 Task: Select the West Africa Time as time zone for the schedule.
Action: Mouse moved to (116, 152)
Screenshot: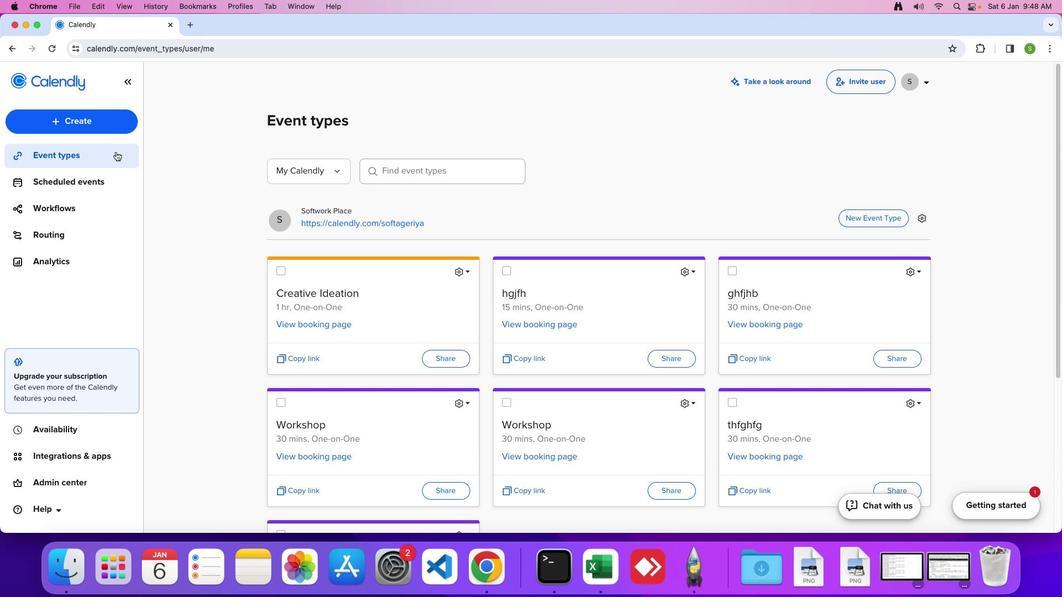 
Action: Mouse pressed left at (116, 152)
Screenshot: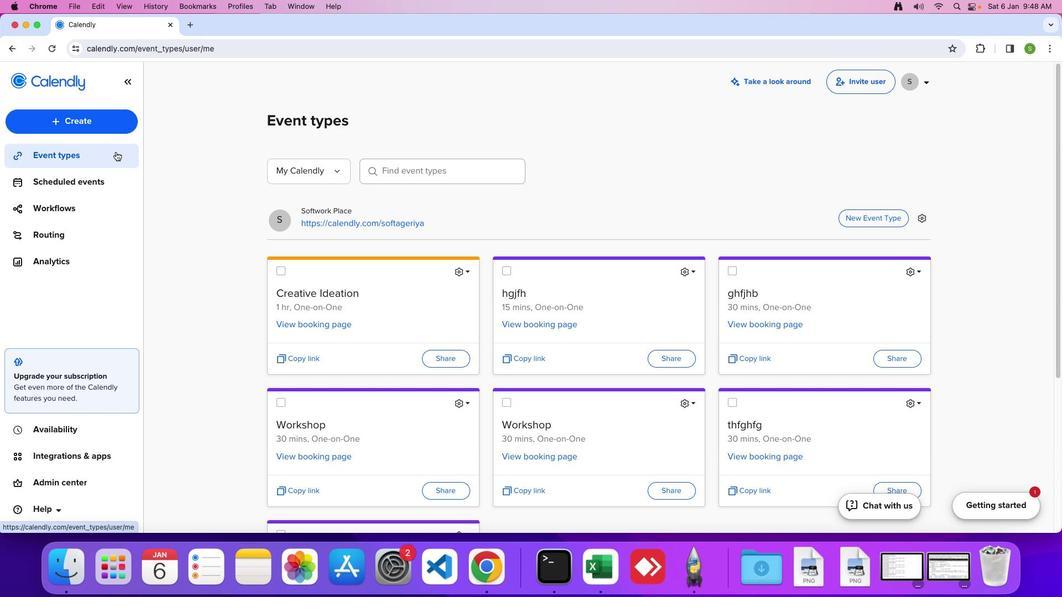 
Action: Mouse moved to (463, 270)
Screenshot: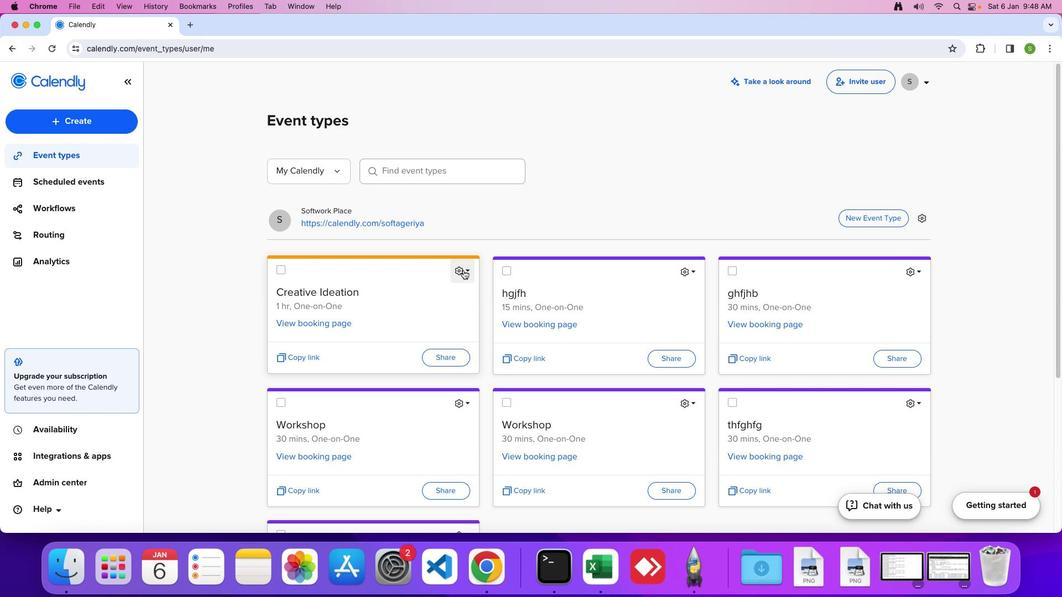 
Action: Mouse pressed left at (463, 270)
Screenshot: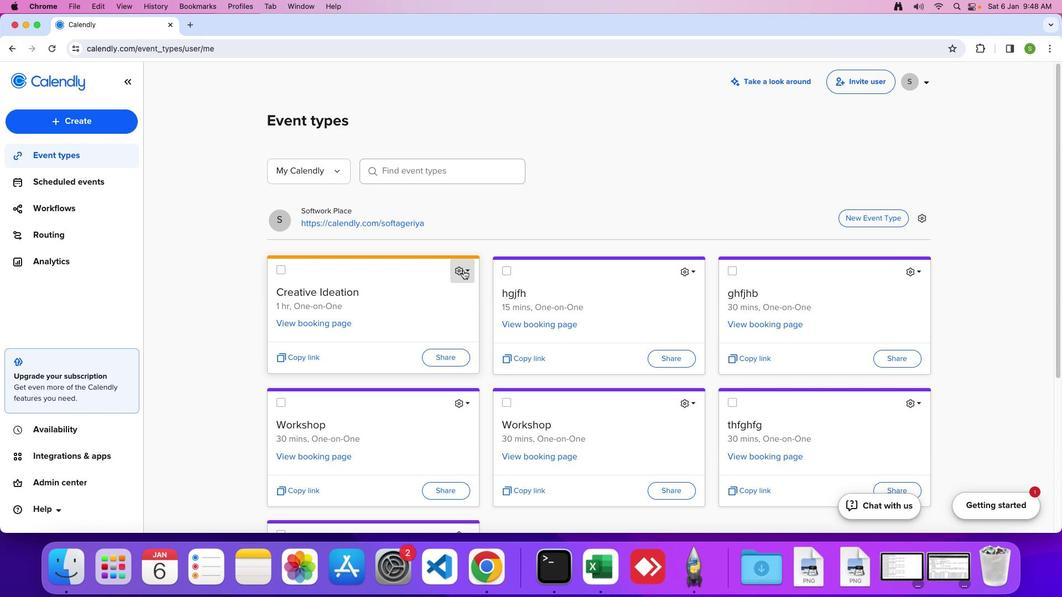 
Action: Mouse moved to (440, 298)
Screenshot: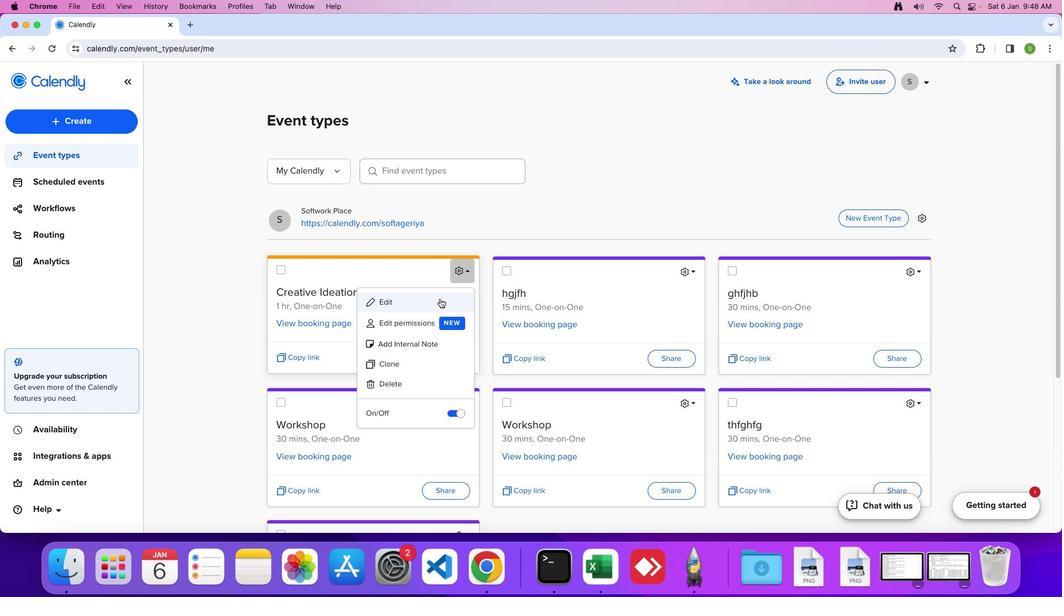 
Action: Mouse pressed left at (440, 298)
Screenshot: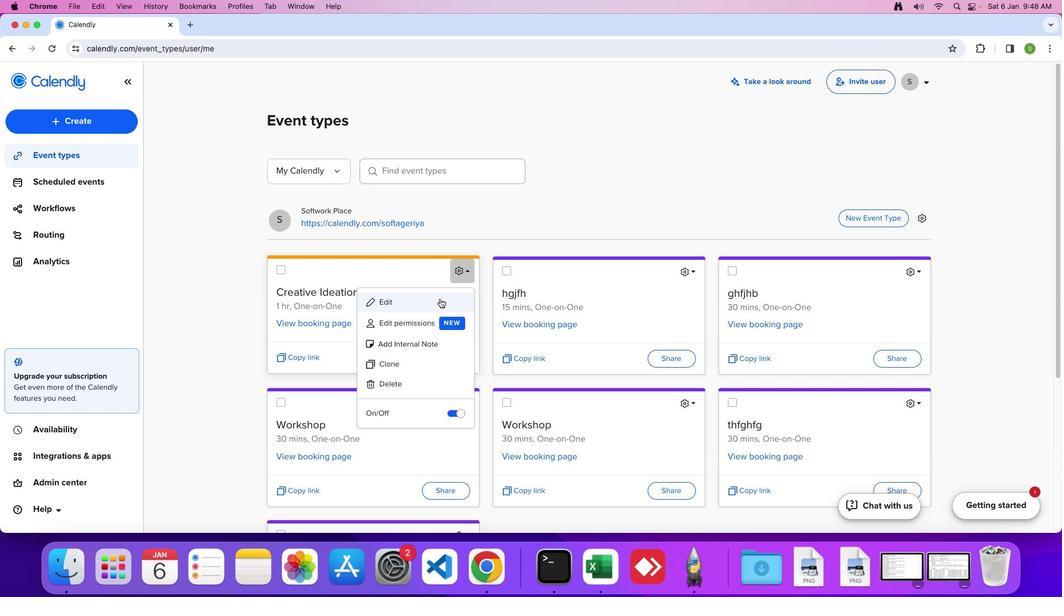 
Action: Mouse moved to (153, 364)
Screenshot: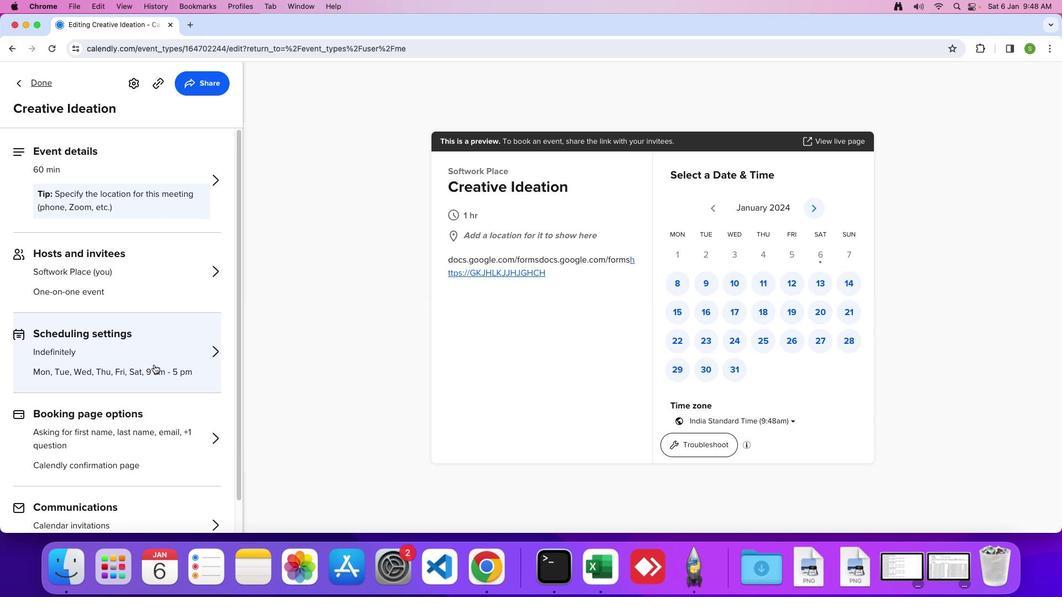 
Action: Mouse pressed left at (153, 364)
Screenshot: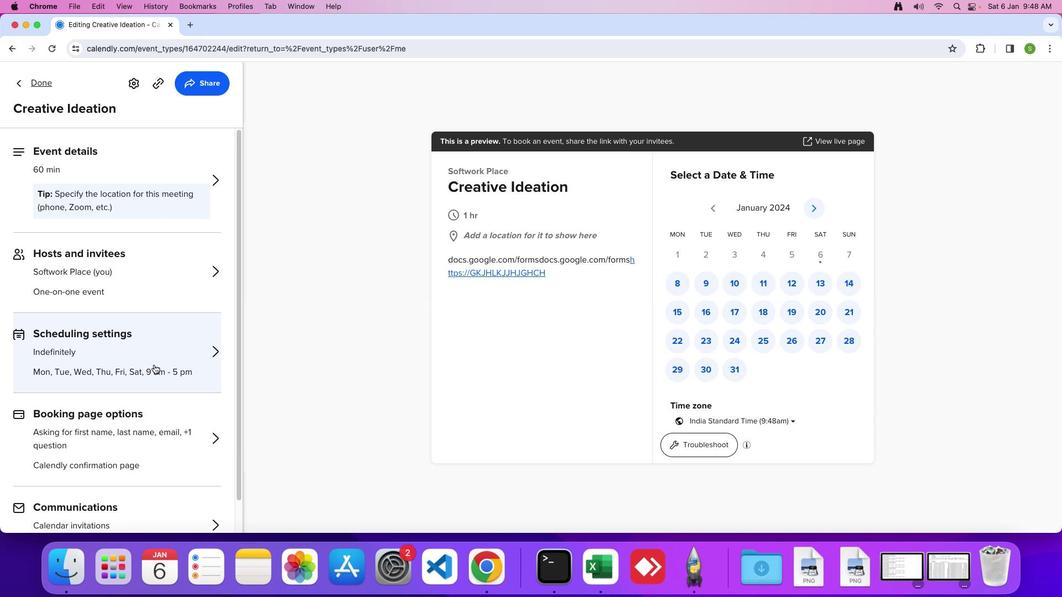 
Action: Mouse moved to (154, 357)
Screenshot: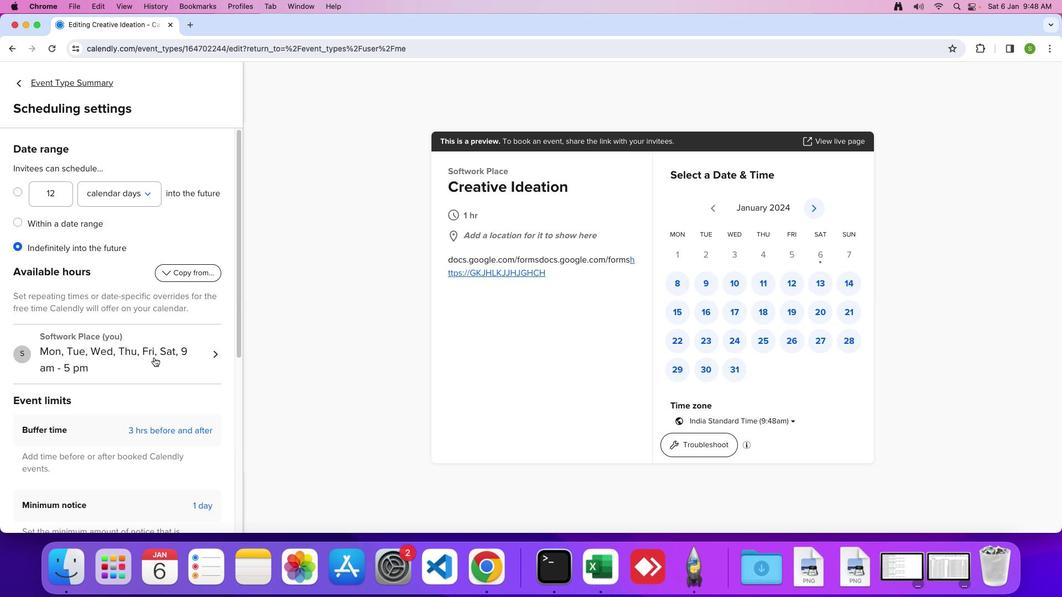 
Action: Mouse pressed left at (154, 357)
Screenshot: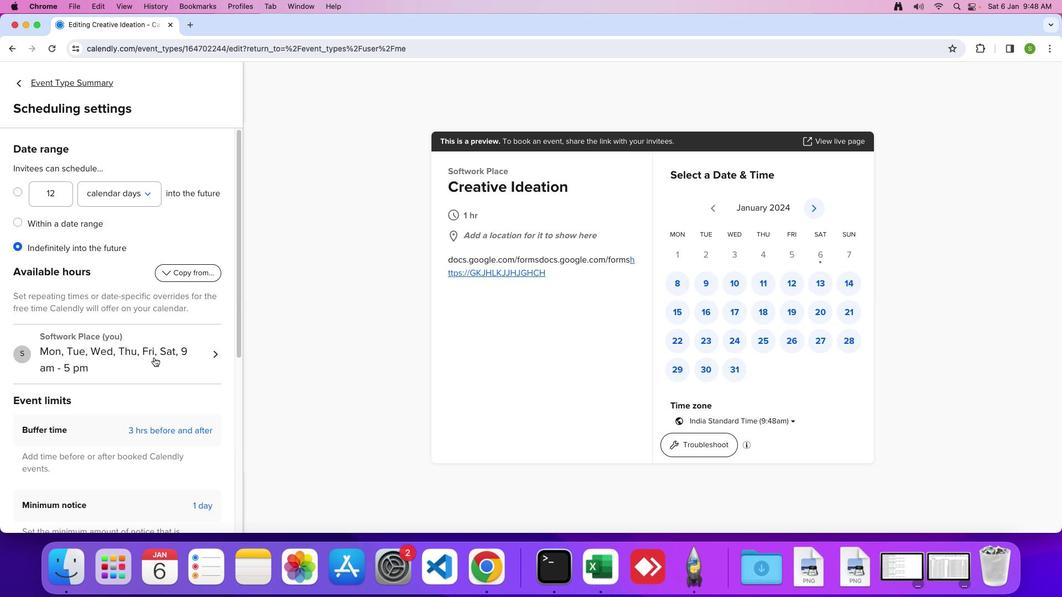 
Action: Mouse scrolled (154, 357) with delta (0, 0)
Screenshot: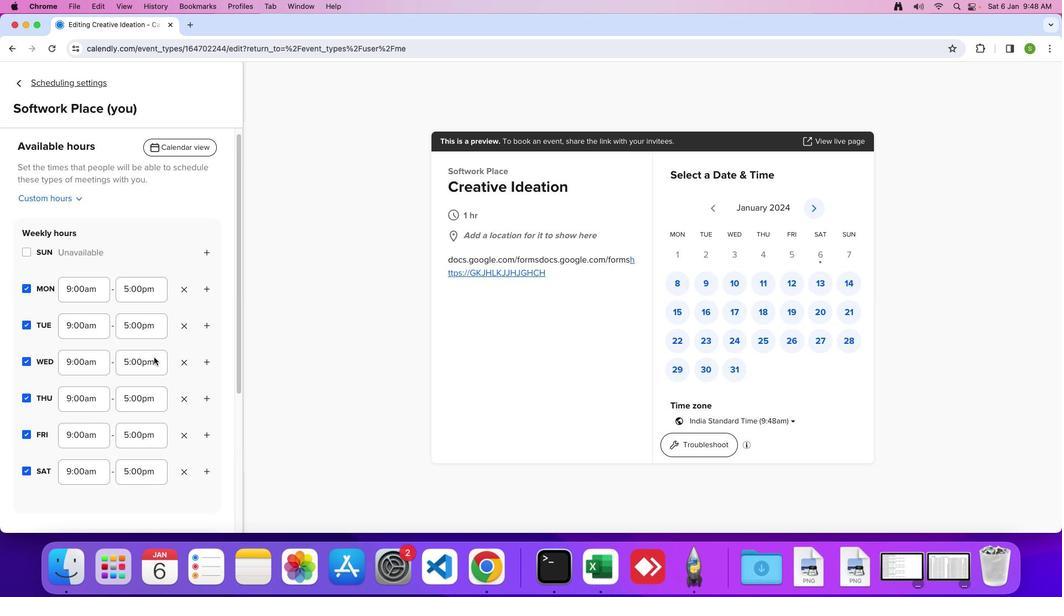
Action: Mouse scrolled (154, 357) with delta (0, 0)
Screenshot: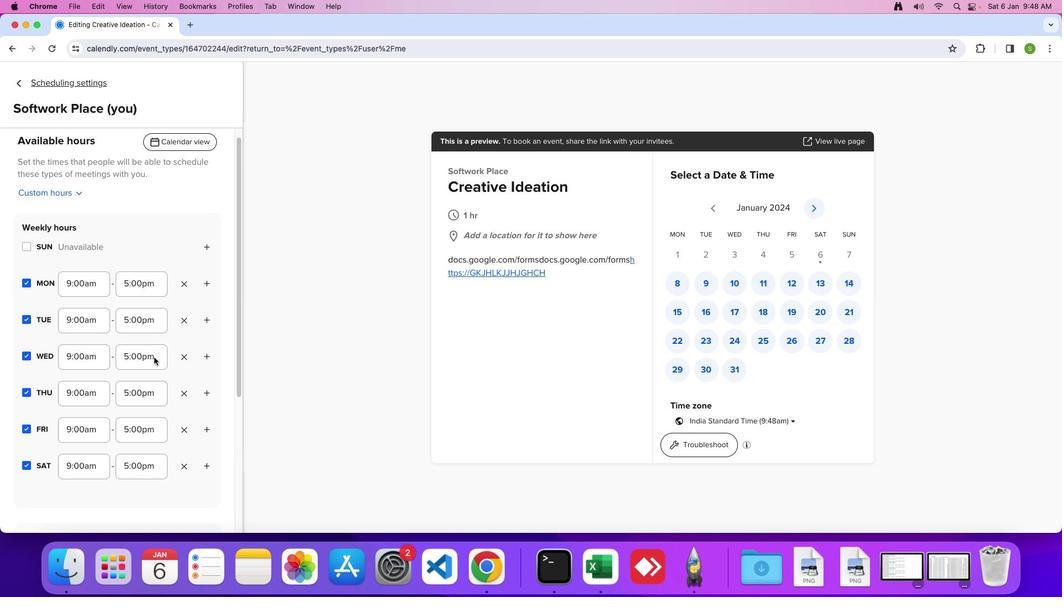 
Action: Mouse moved to (154, 357)
Screenshot: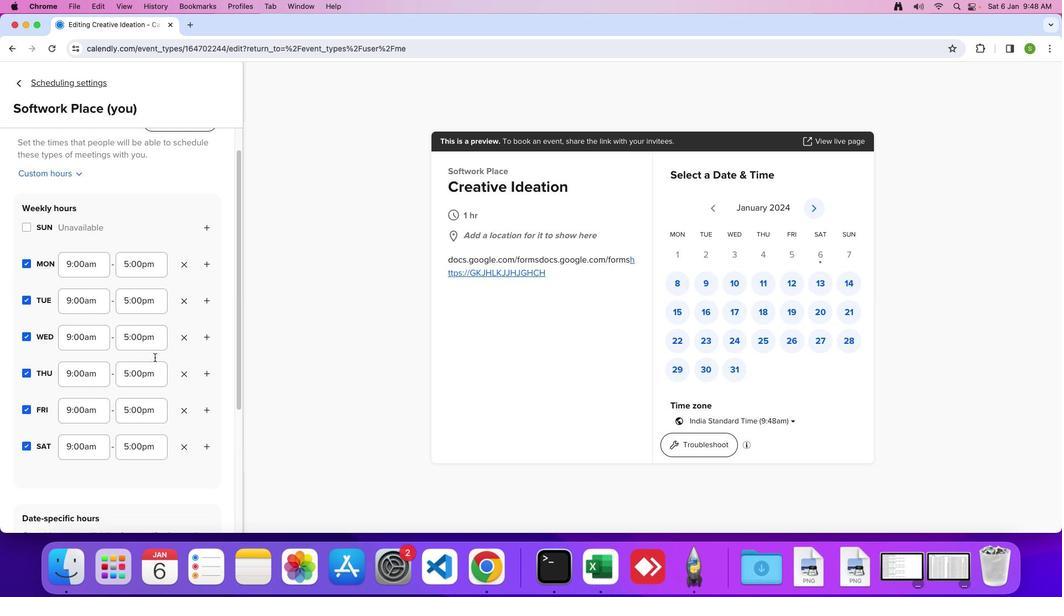 
Action: Mouse scrolled (154, 357) with delta (0, 0)
Screenshot: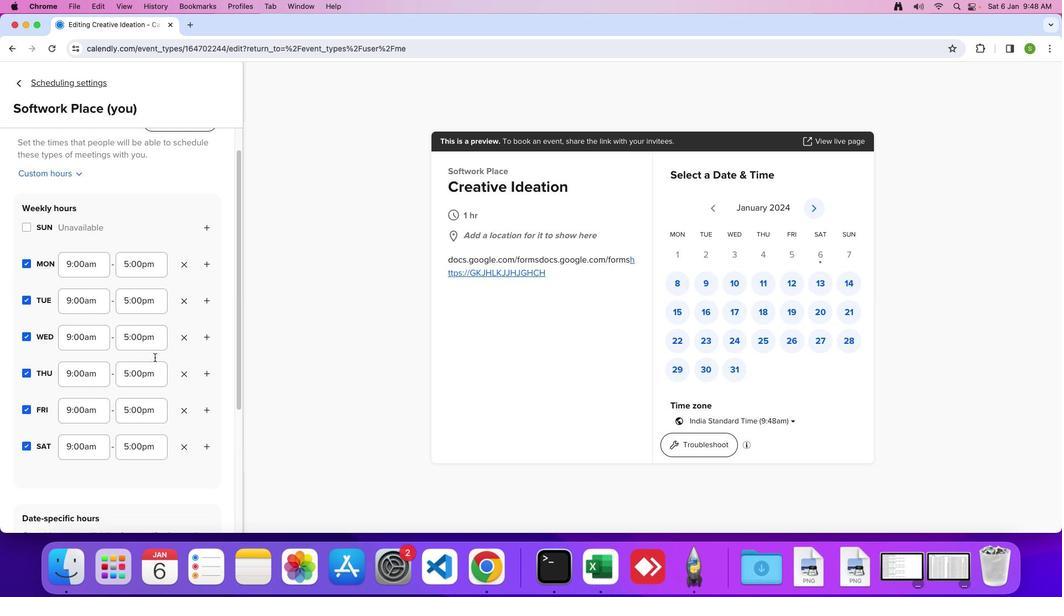 
Action: Mouse scrolled (154, 357) with delta (0, 0)
Screenshot: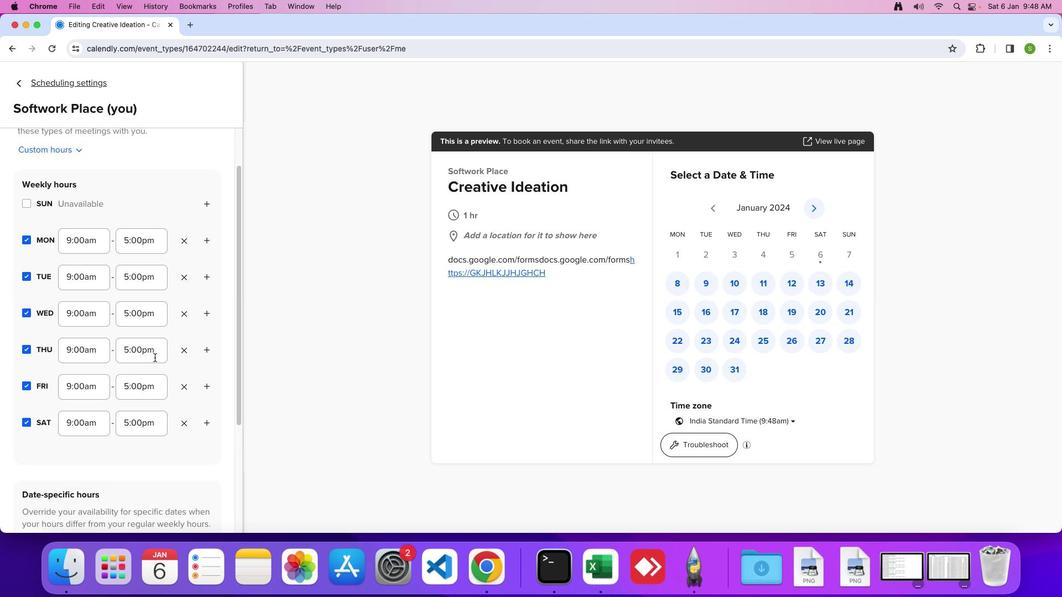 
Action: Mouse scrolled (154, 357) with delta (0, -1)
Screenshot: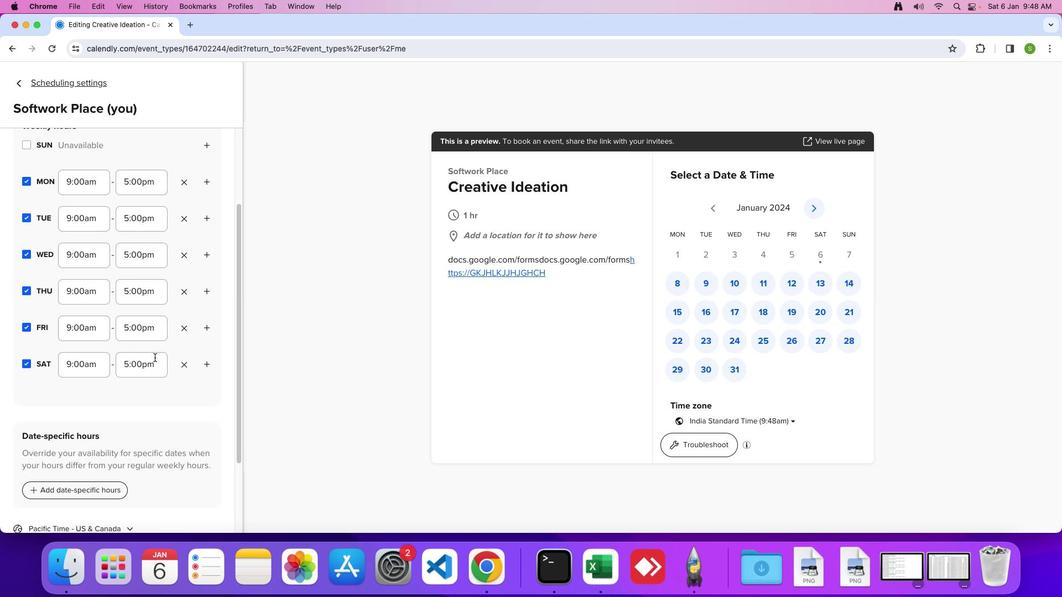 
Action: Mouse scrolled (154, 357) with delta (0, 0)
Screenshot: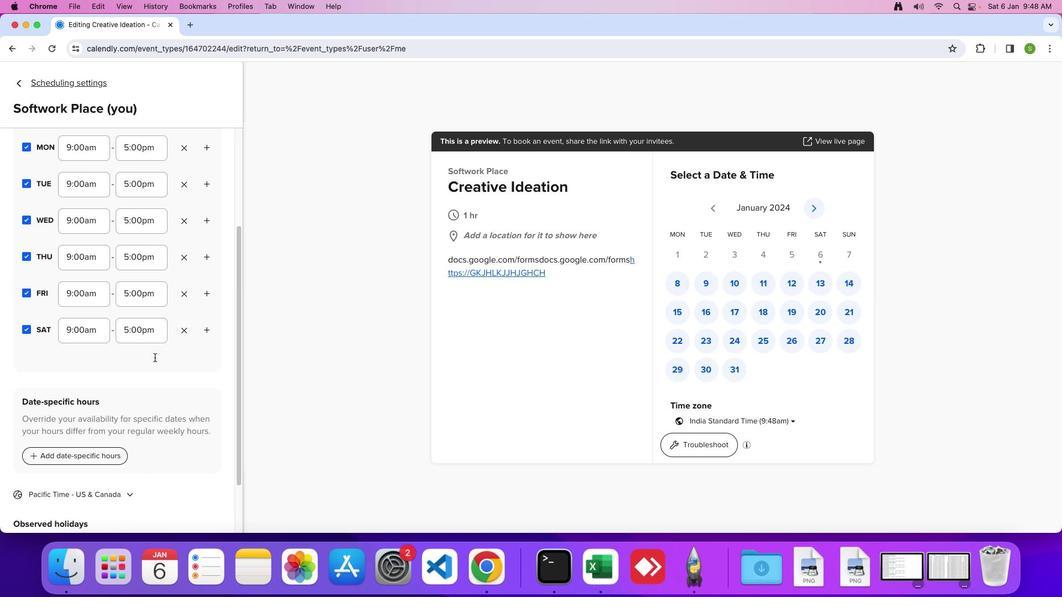 
Action: Mouse scrolled (154, 357) with delta (0, 0)
Screenshot: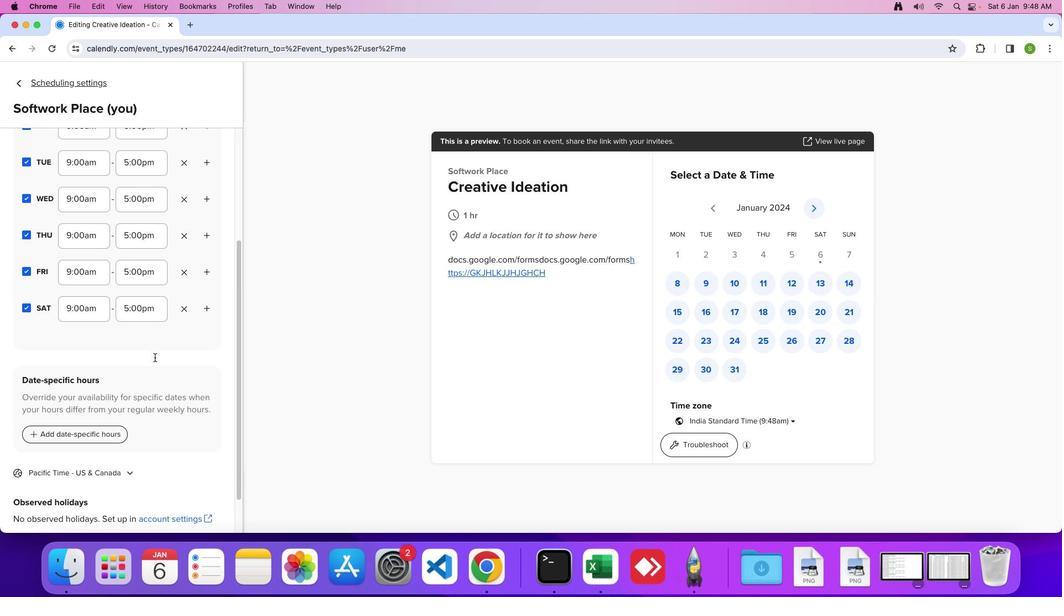 
Action: Mouse scrolled (154, 357) with delta (0, -2)
Screenshot: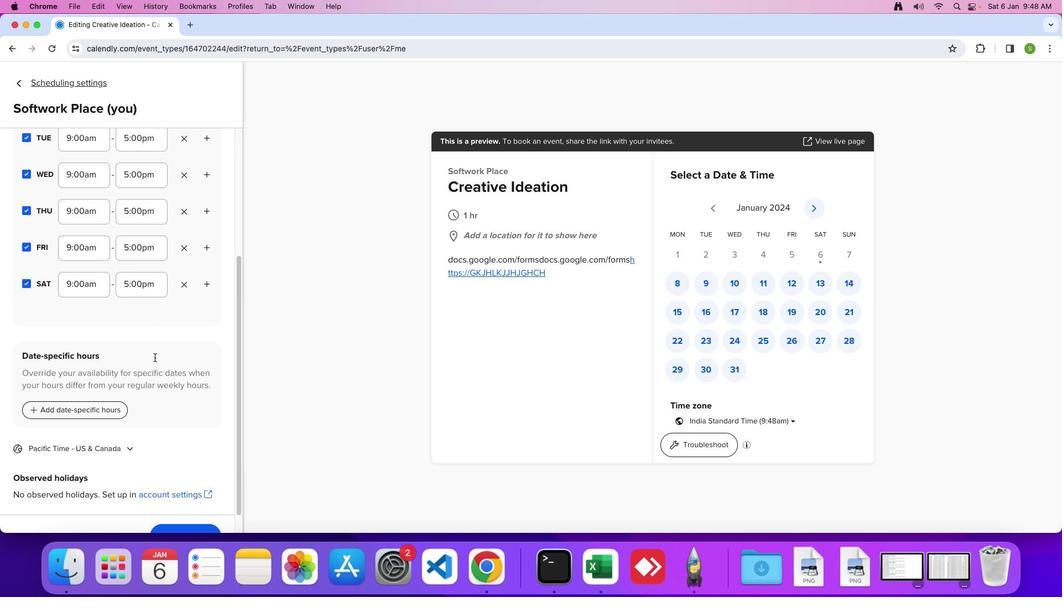 
Action: Mouse scrolled (154, 357) with delta (0, 0)
Screenshot: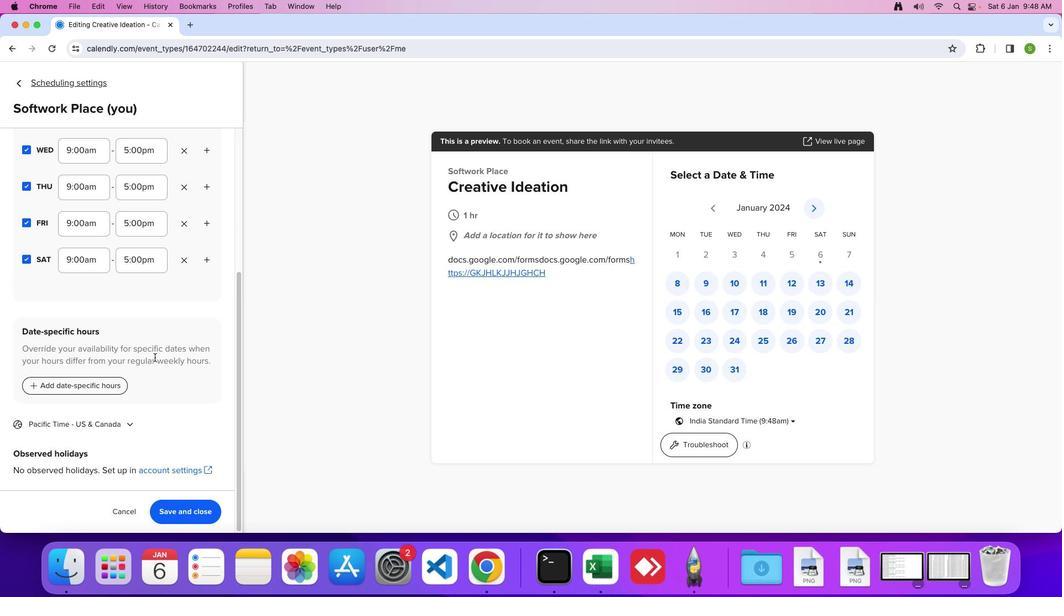 
Action: Mouse scrolled (154, 357) with delta (0, 0)
Screenshot: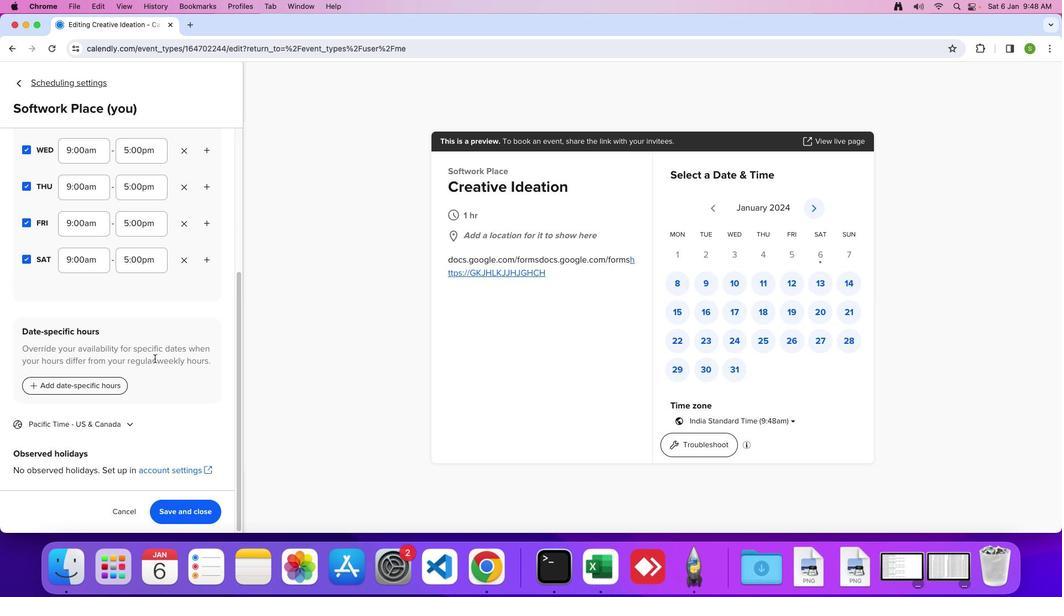 
Action: Mouse scrolled (154, 357) with delta (0, -1)
Screenshot: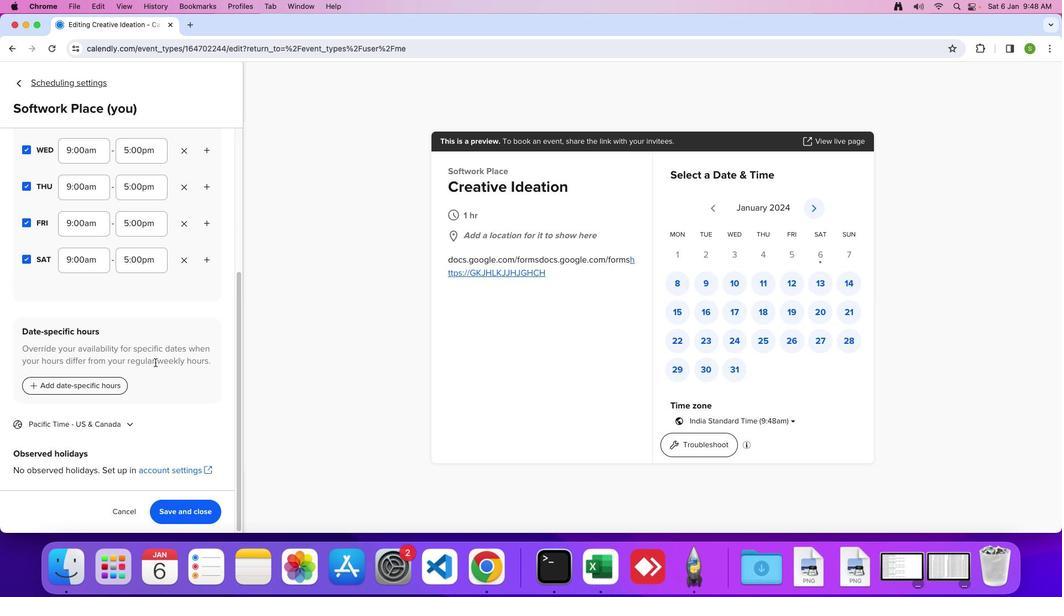 
Action: Mouse moved to (127, 426)
Screenshot: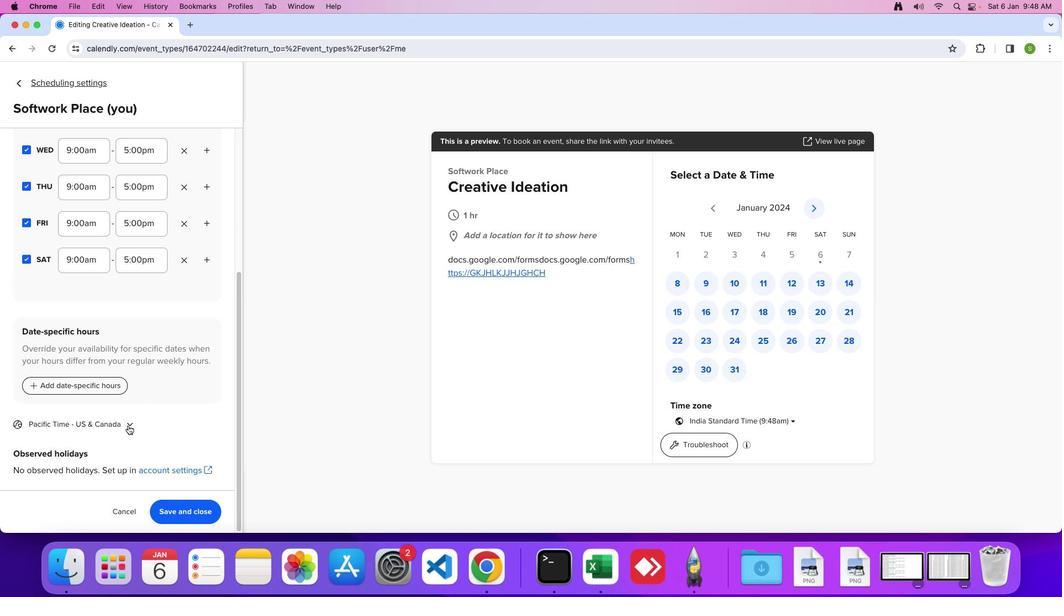 
Action: Mouse pressed left at (127, 426)
Screenshot: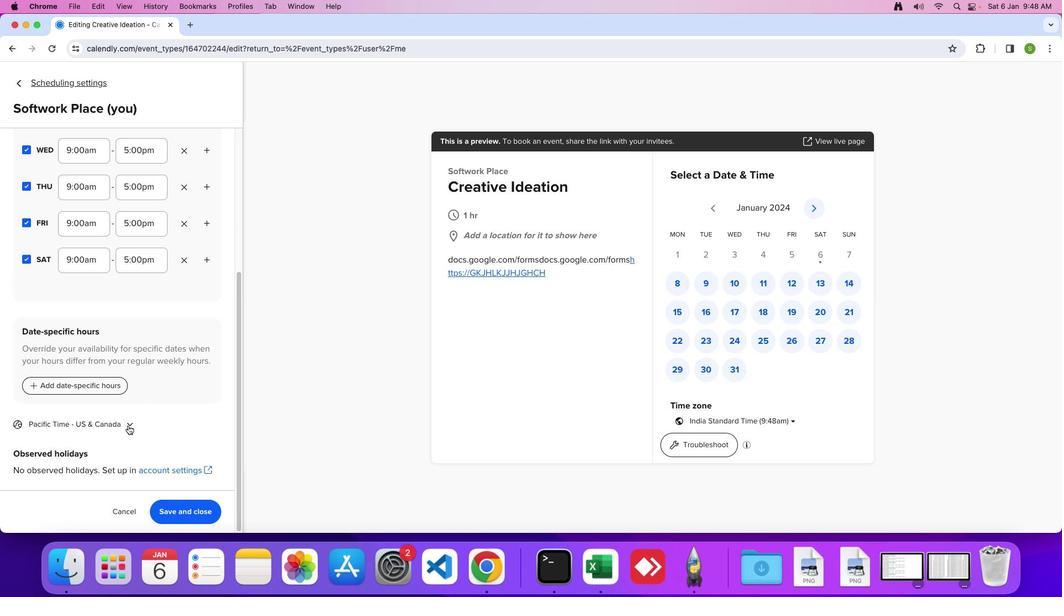 
Action: Mouse moved to (128, 425)
Screenshot: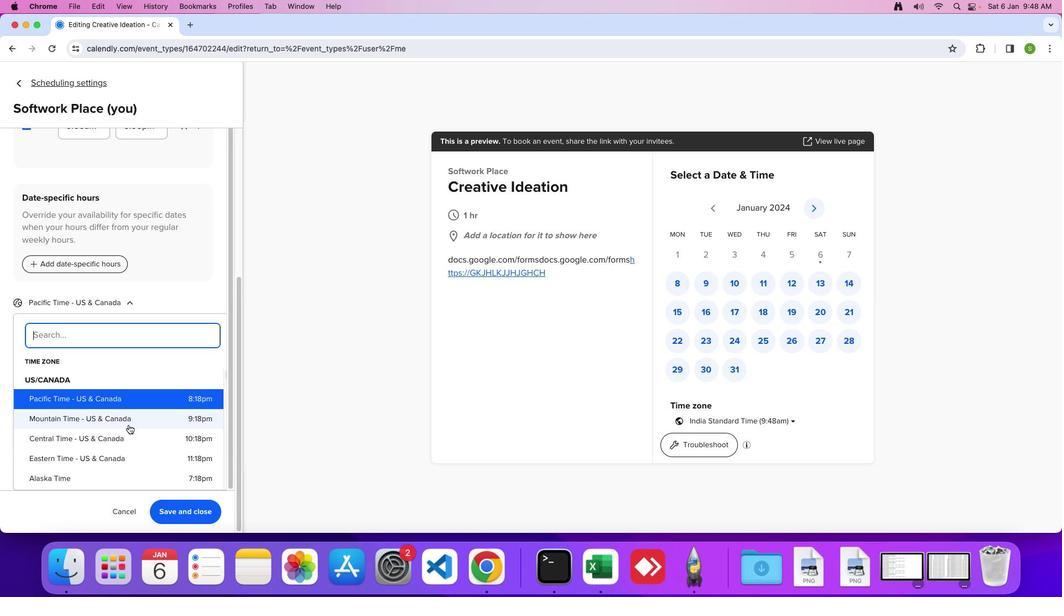 
Action: Mouse scrolled (128, 425) with delta (0, 0)
Screenshot: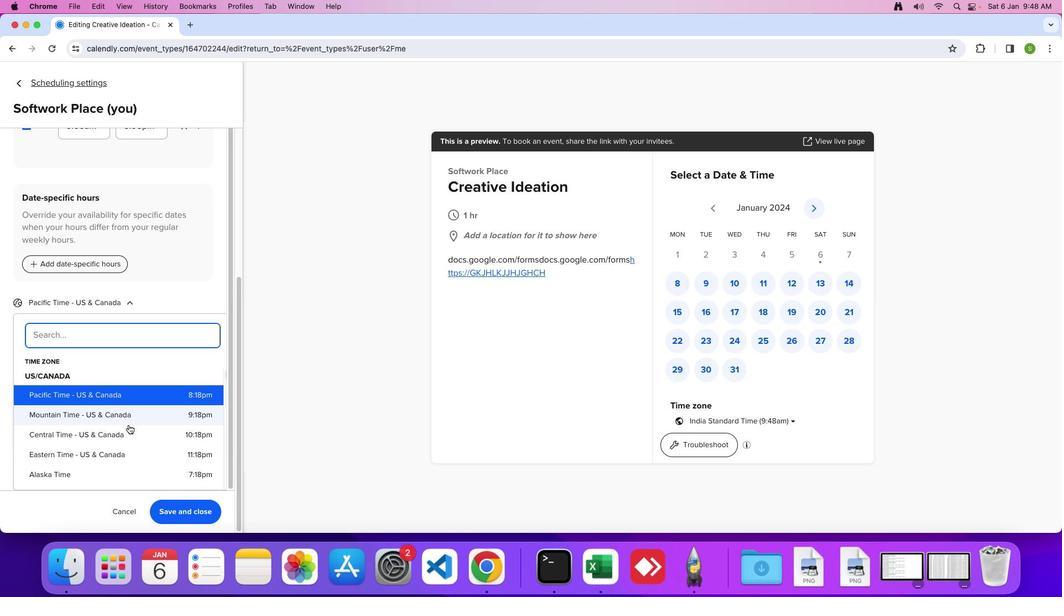 
Action: Mouse scrolled (128, 425) with delta (0, 0)
Screenshot: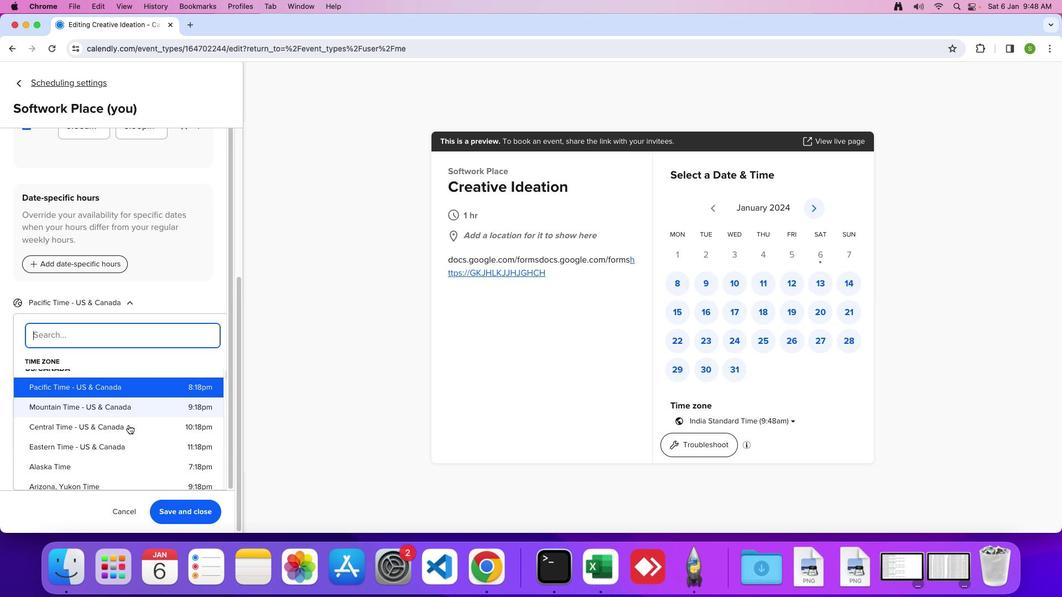 
Action: Mouse scrolled (128, 425) with delta (0, 0)
Screenshot: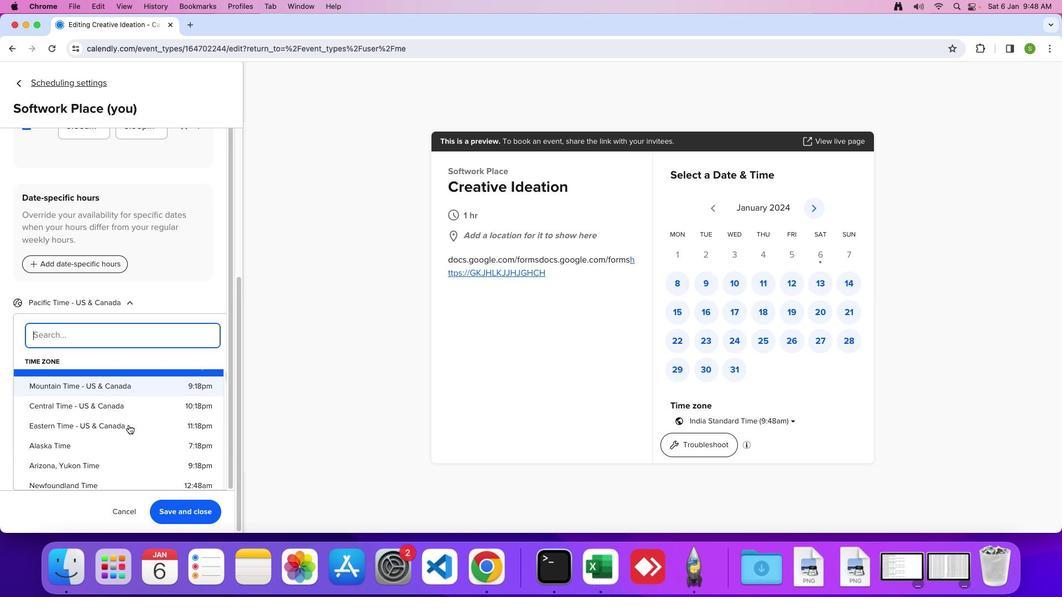 
Action: Mouse scrolled (128, 425) with delta (0, 0)
Screenshot: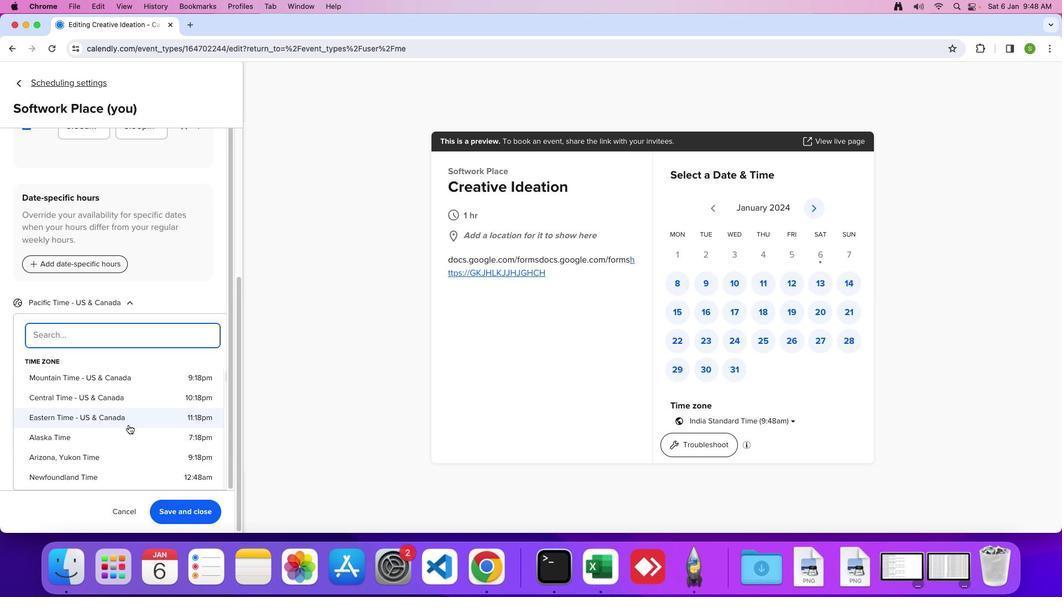 
Action: Mouse scrolled (128, 425) with delta (0, 0)
Screenshot: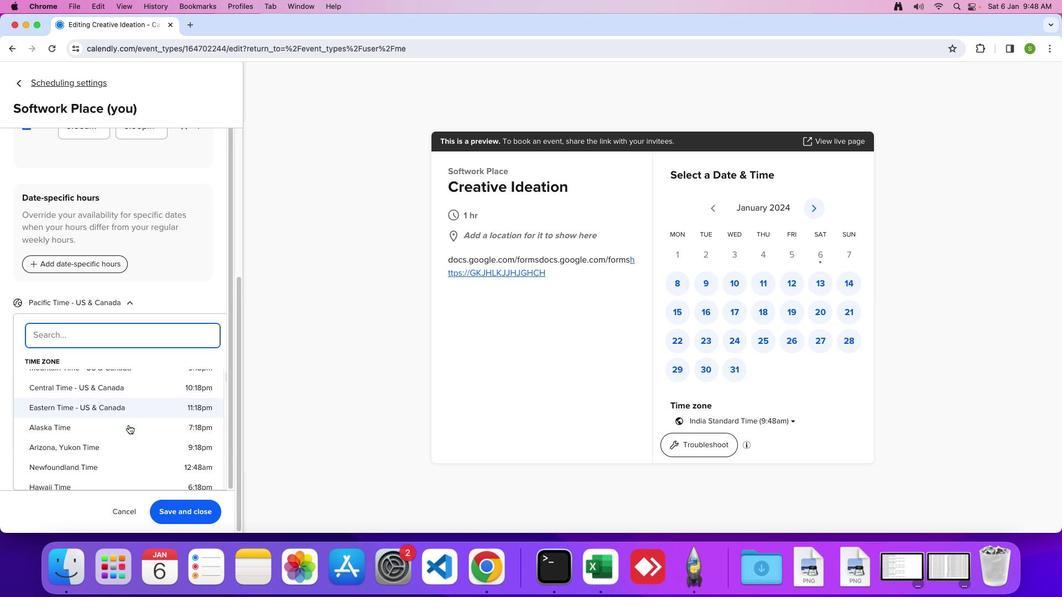 
Action: Mouse scrolled (128, 425) with delta (0, 0)
Screenshot: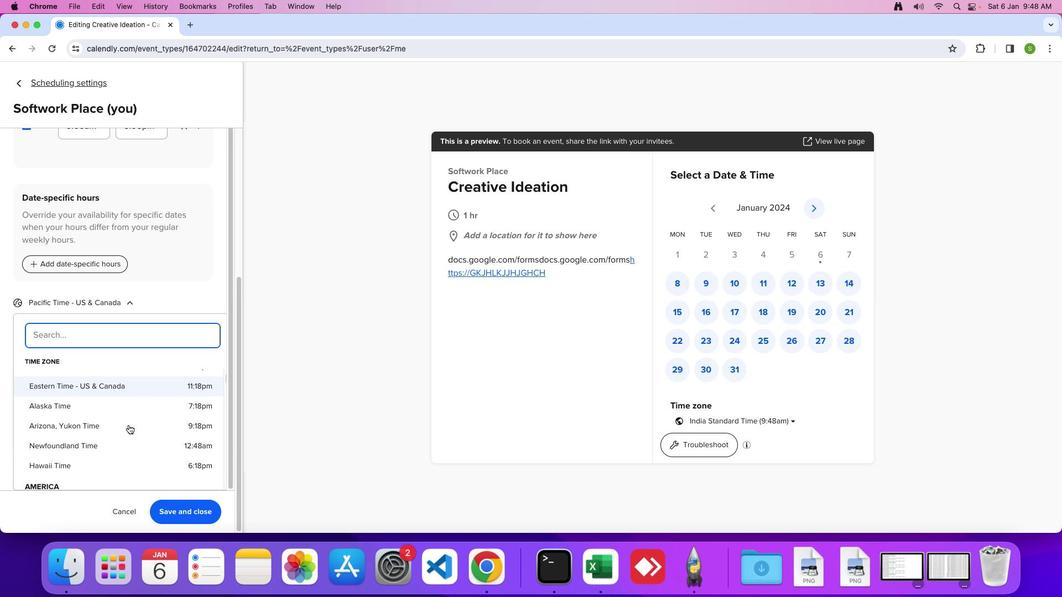 
Action: Mouse moved to (128, 424)
Screenshot: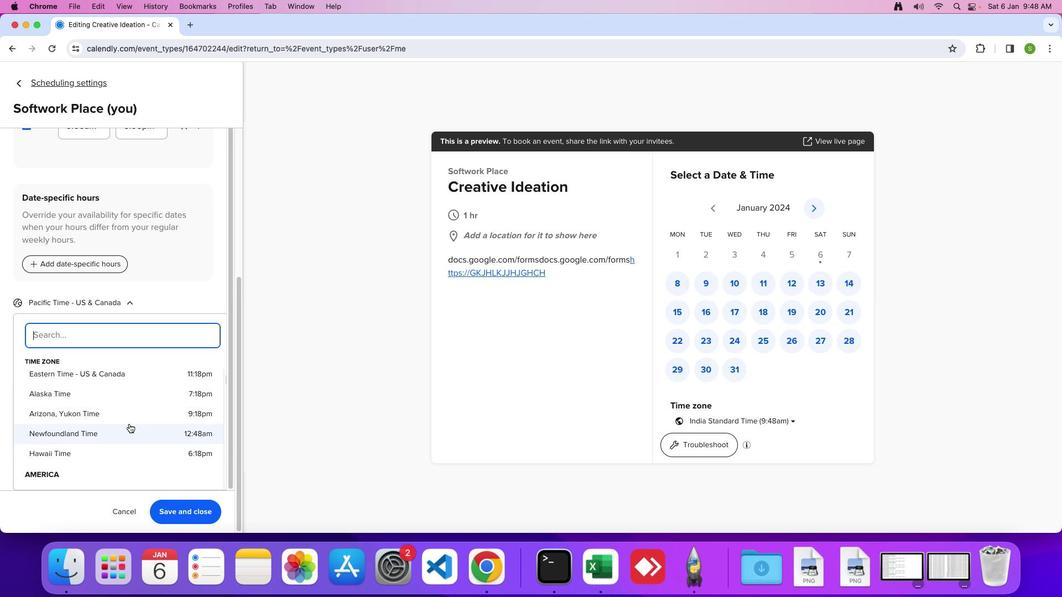 
Action: Mouse scrolled (128, 424) with delta (0, 0)
Screenshot: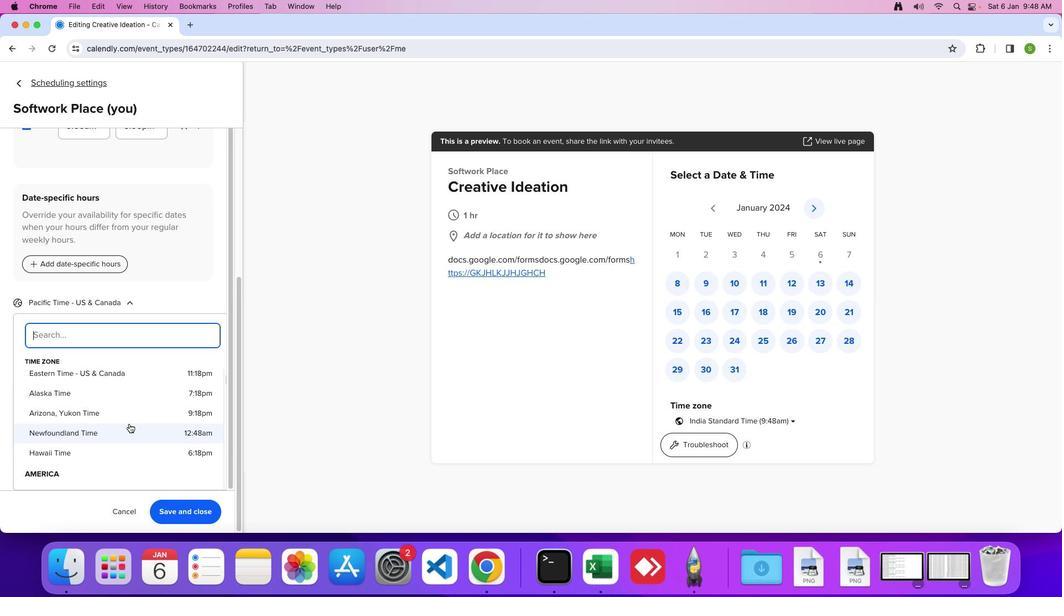 
Action: Mouse moved to (128, 424)
Screenshot: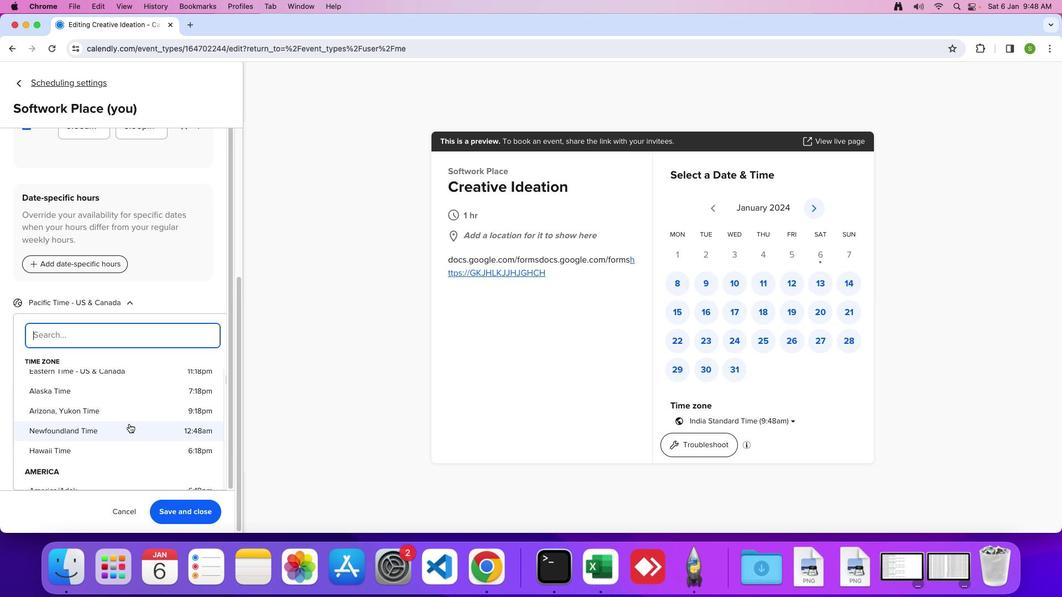 
Action: Mouse scrolled (128, 424) with delta (0, 0)
Screenshot: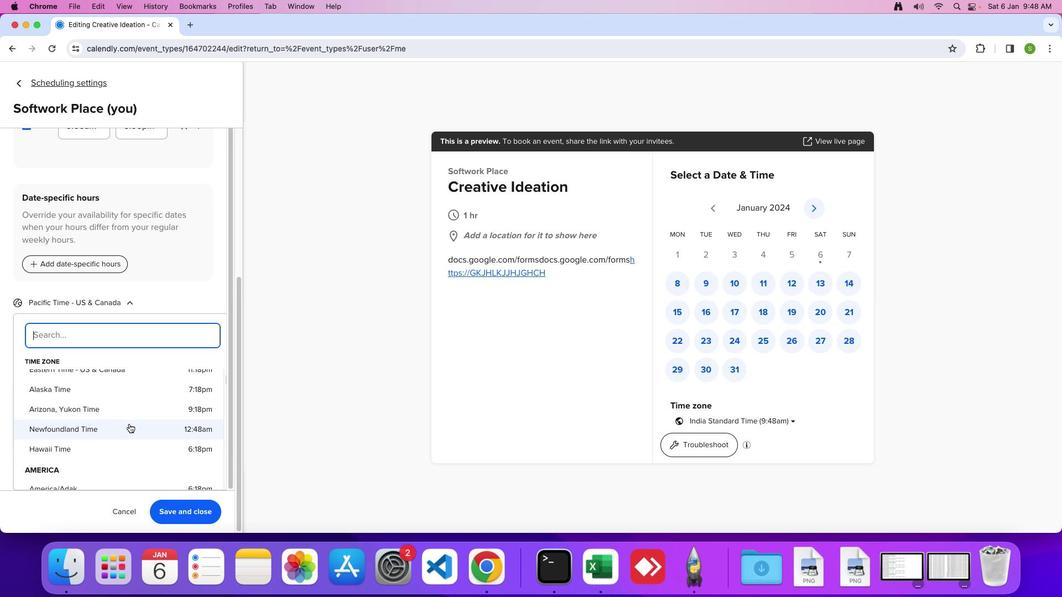 
Action: Mouse scrolled (128, 424) with delta (0, 0)
Screenshot: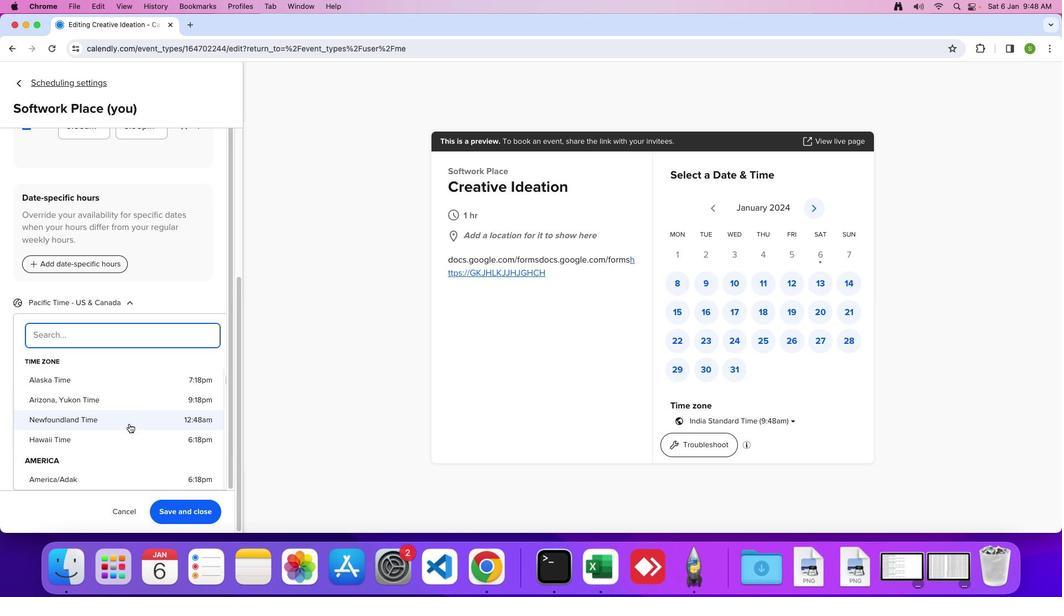 
Action: Mouse scrolled (128, 424) with delta (0, 0)
Screenshot: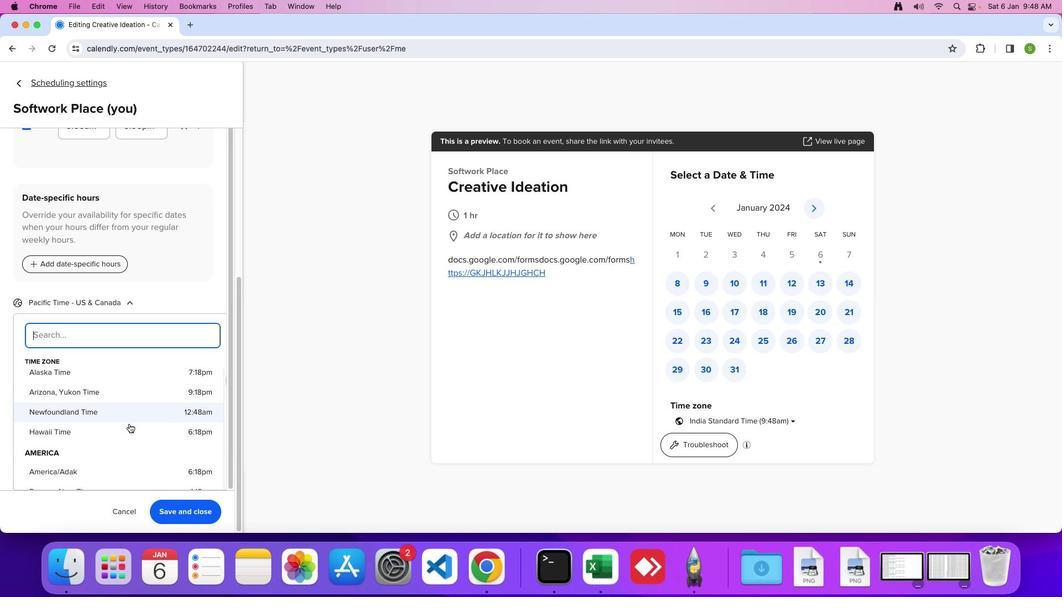 
Action: Mouse scrolled (128, 424) with delta (0, 0)
Screenshot: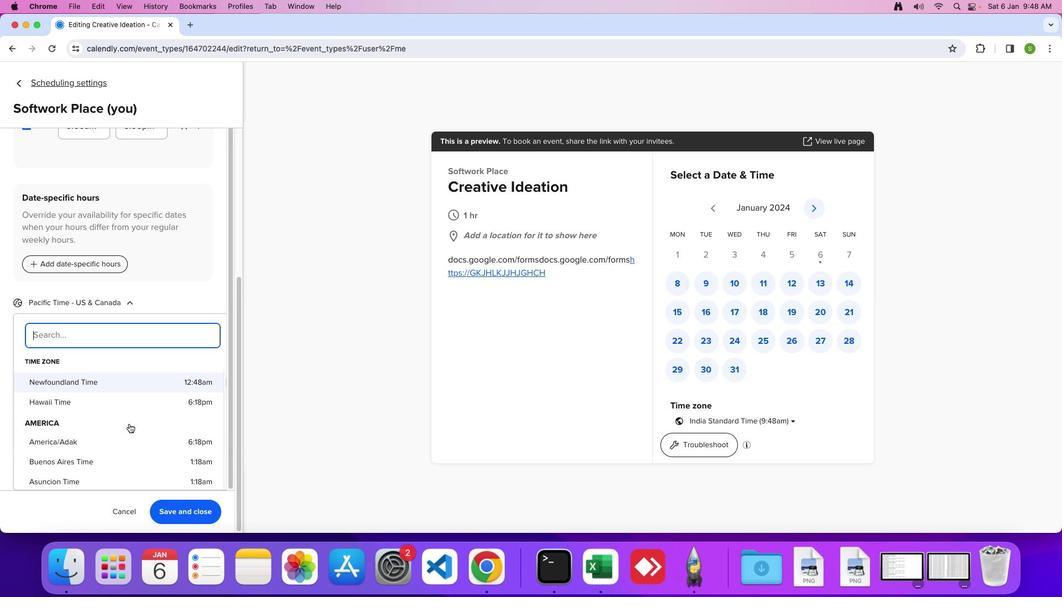 
Action: Mouse scrolled (128, 424) with delta (0, -1)
Screenshot: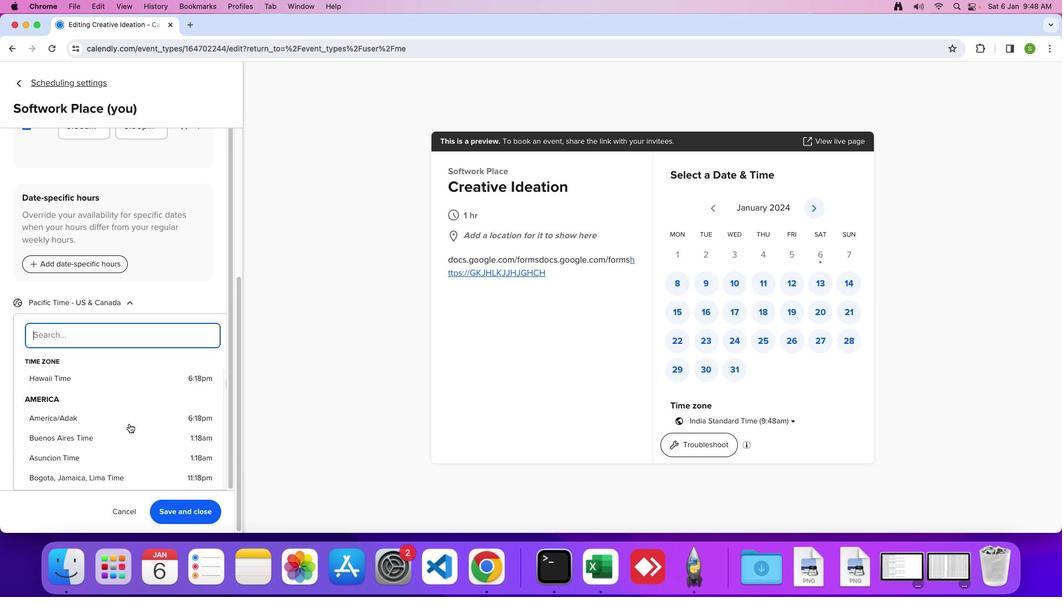 
Action: Mouse moved to (128, 424)
Screenshot: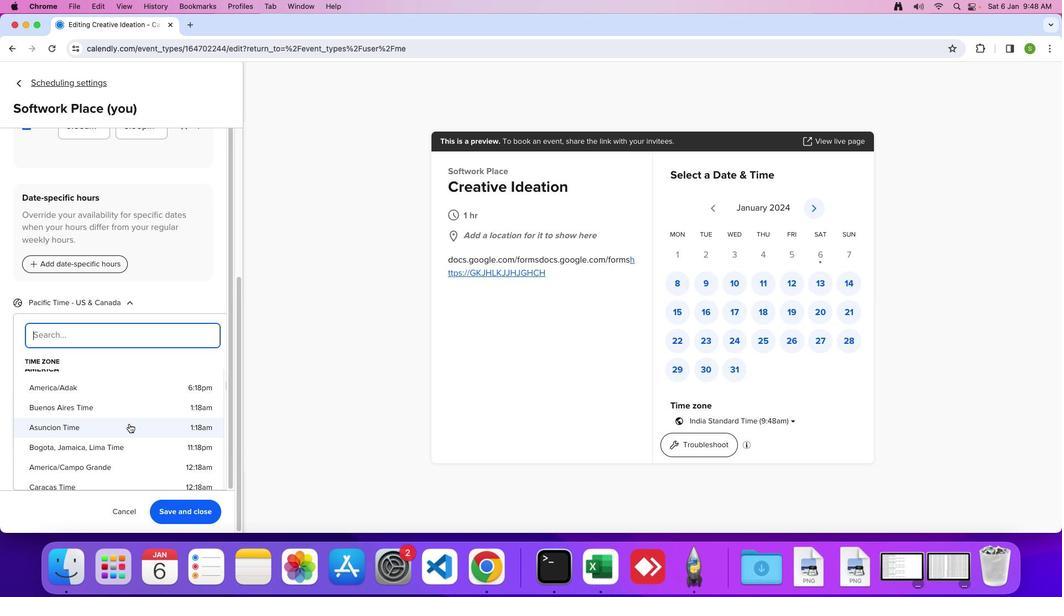 
Action: Mouse scrolled (128, 424) with delta (0, 0)
Screenshot: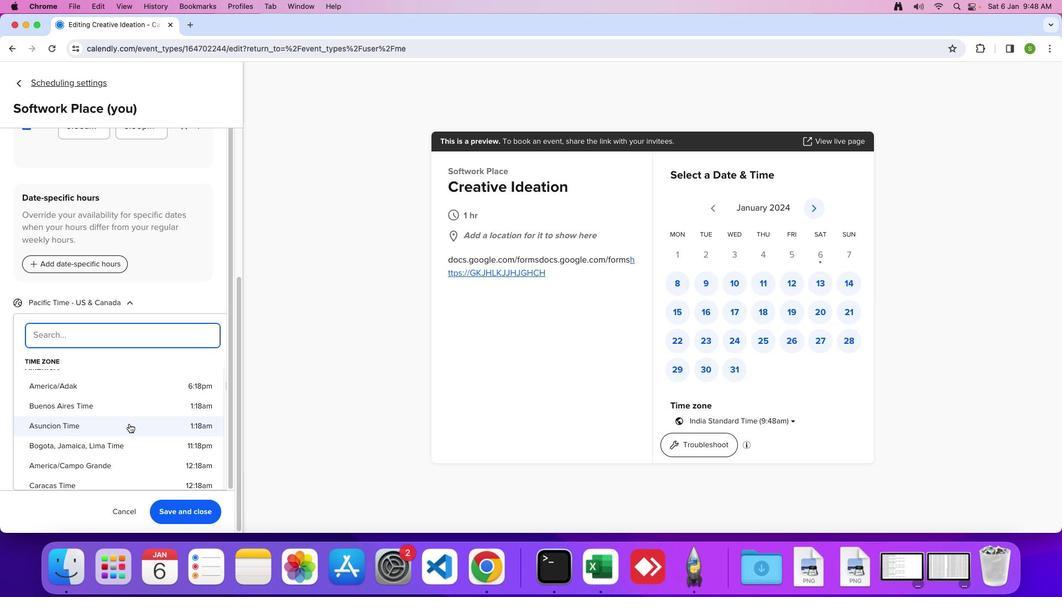 
Action: Mouse scrolled (128, 424) with delta (0, 0)
Screenshot: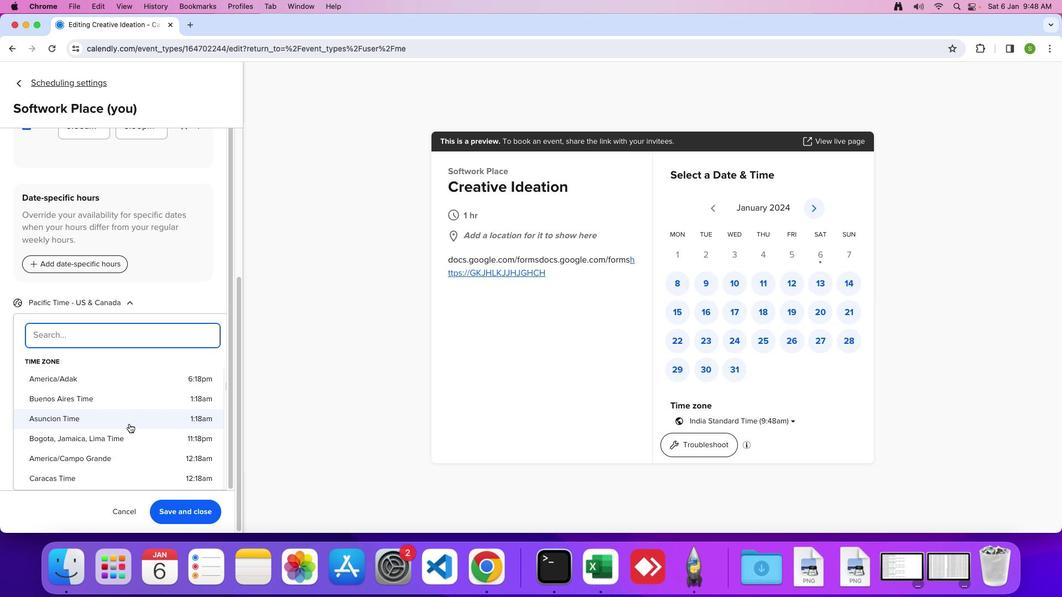 
Action: Mouse scrolled (128, 424) with delta (0, 0)
Screenshot: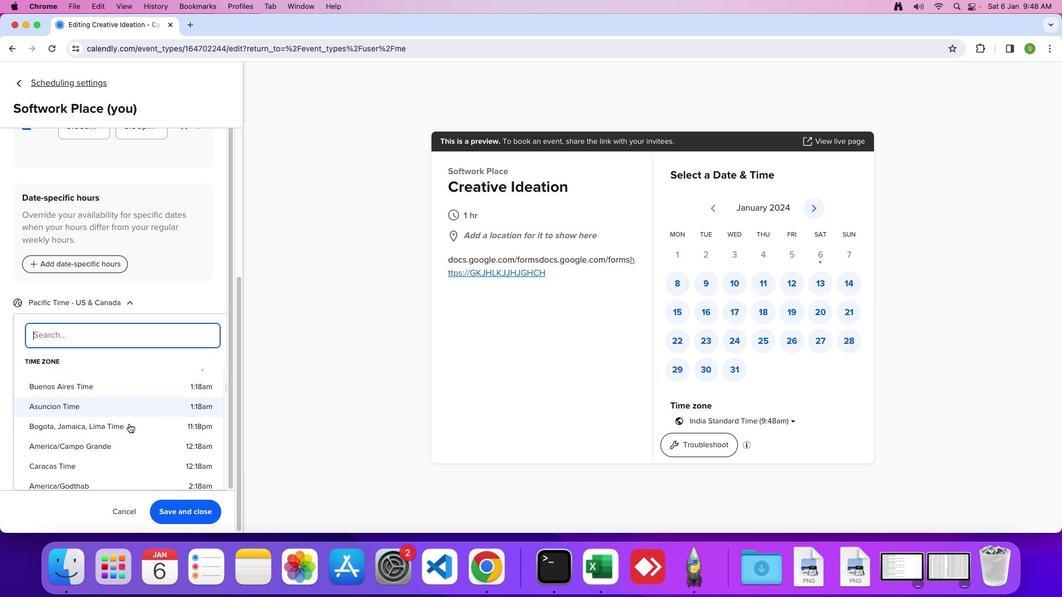 
Action: Mouse scrolled (128, 424) with delta (0, 0)
Screenshot: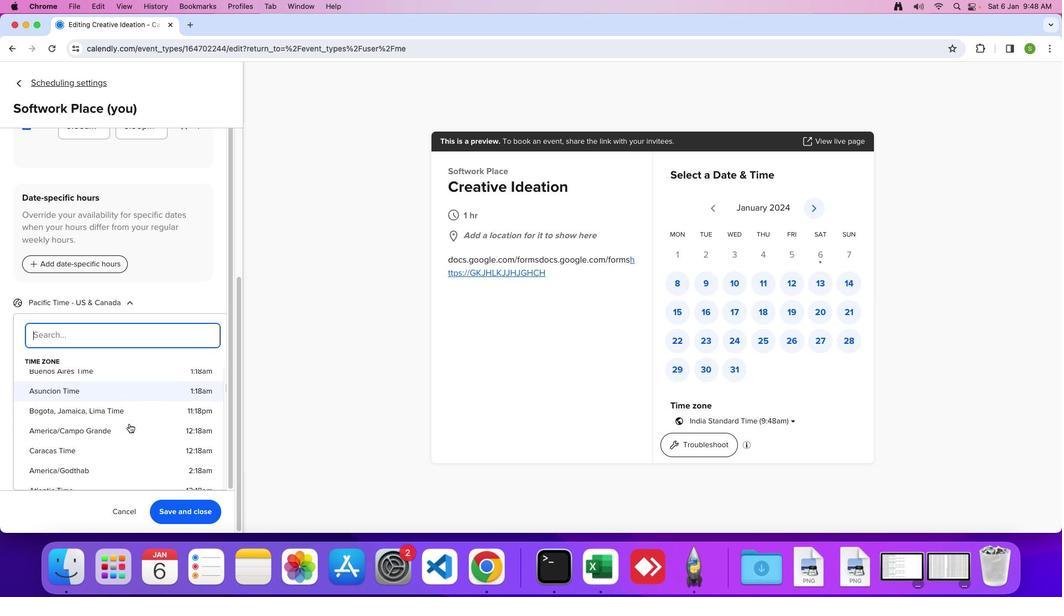 
Action: Mouse scrolled (128, 424) with delta (0, -1)
Screenshot: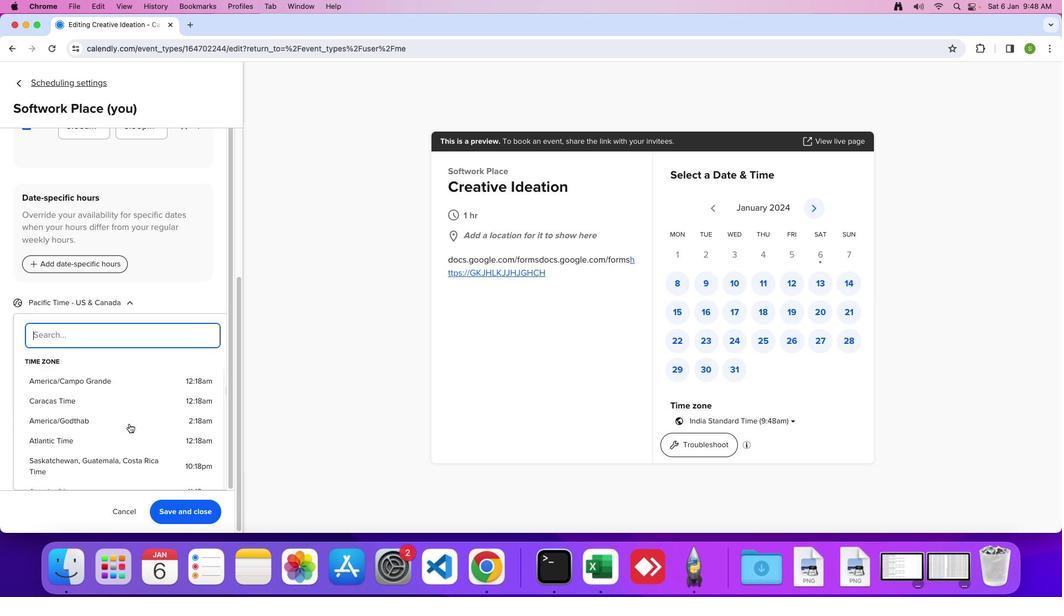 
Action: Mouse scrolled (128, 424) with delta (0, 0)
Screenshot: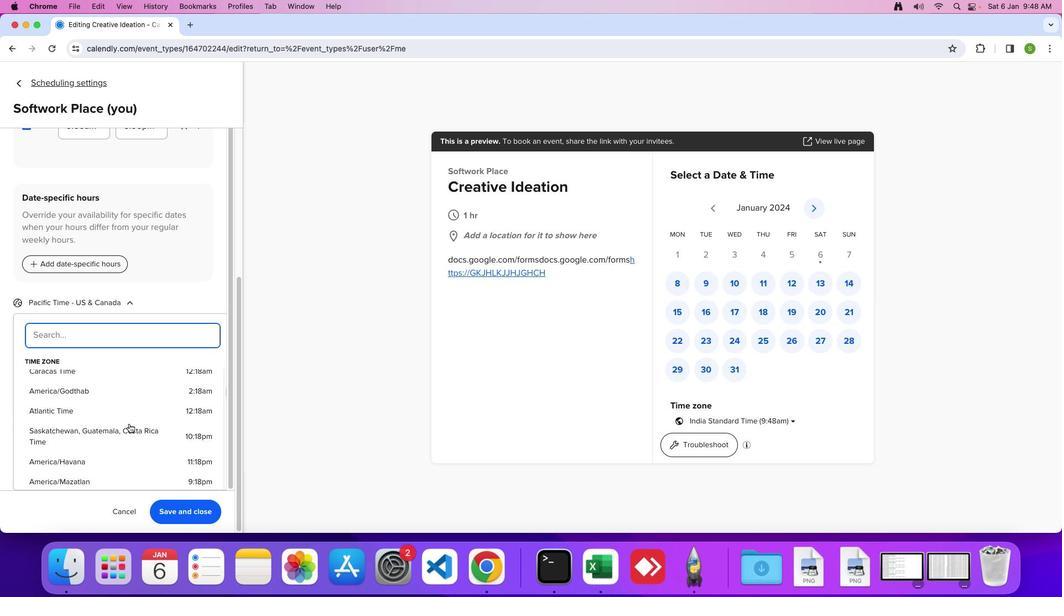 
Action: Mouse scrolled (128, 424) with delta (0, 0)
Screenshot: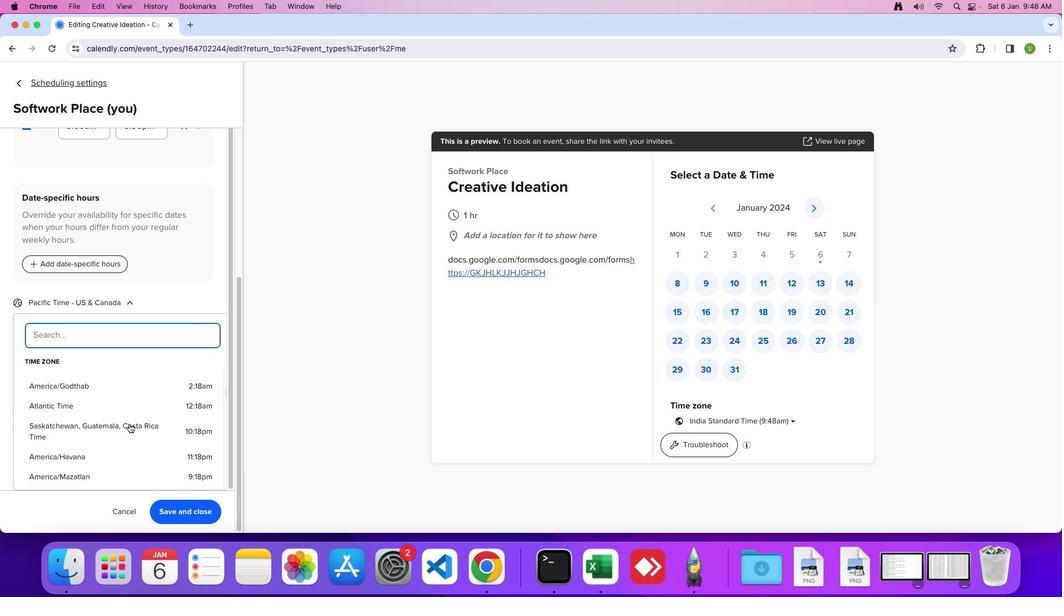 
Action: Mouse scrolled (128, 424) with delta (0, 0)
Screenshot: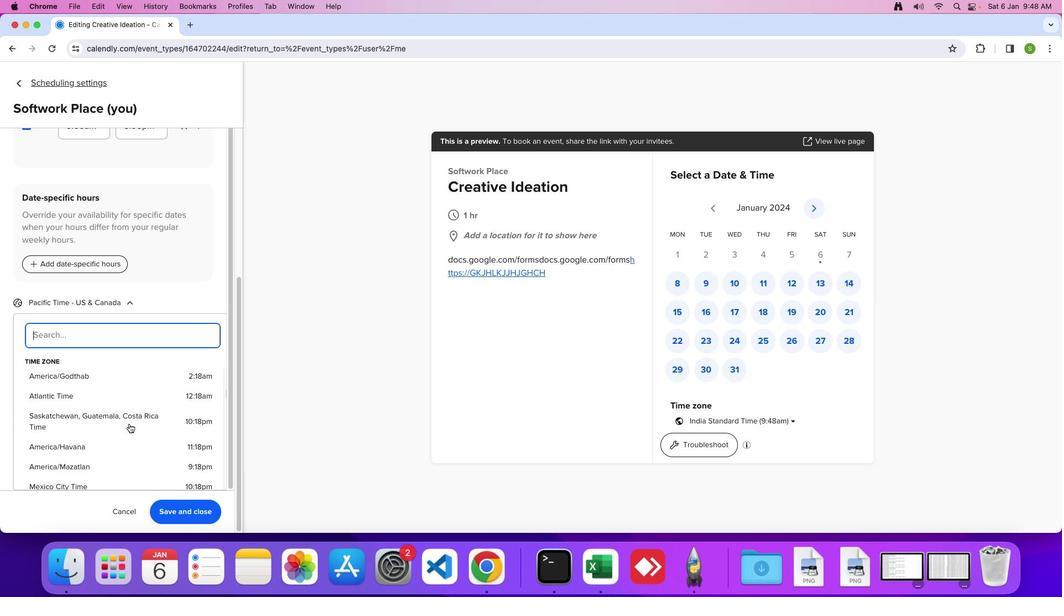
Action: Mouse scrolled (128, 424) with delta (0, 0)
Screenshot: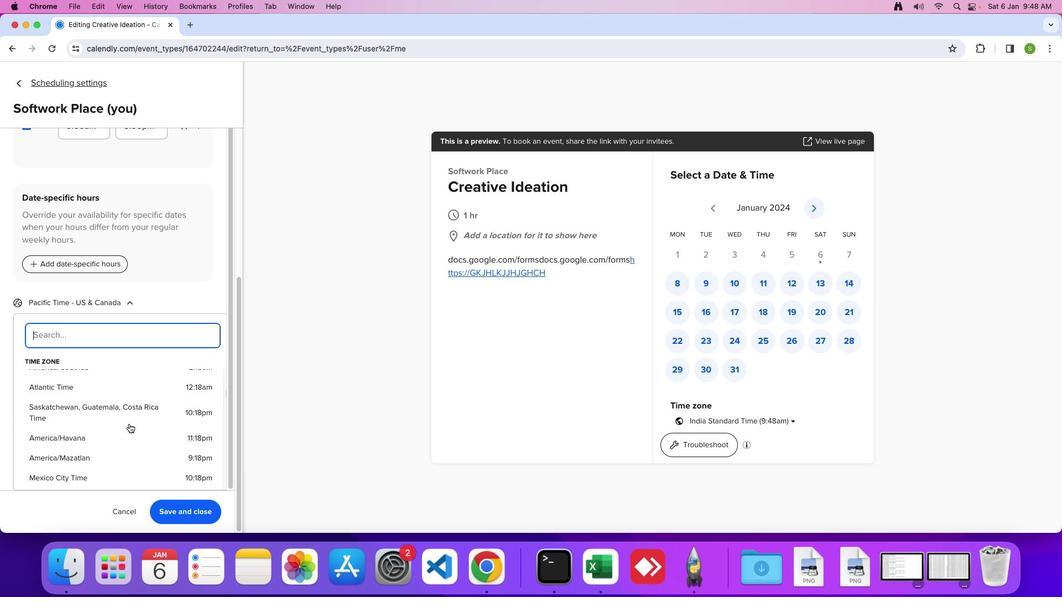 
Action: Mouse scrolled (128, 424) with delta (0, 0)
Screenshot: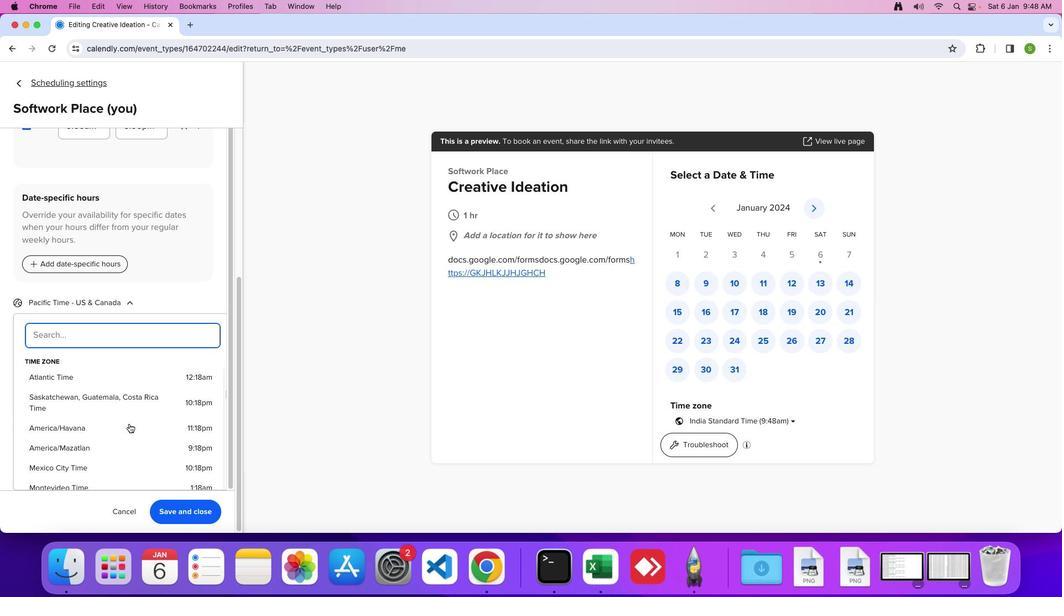 
Action: Mouse scrolled (128, 424) with delta (0, -1)
Screenshot: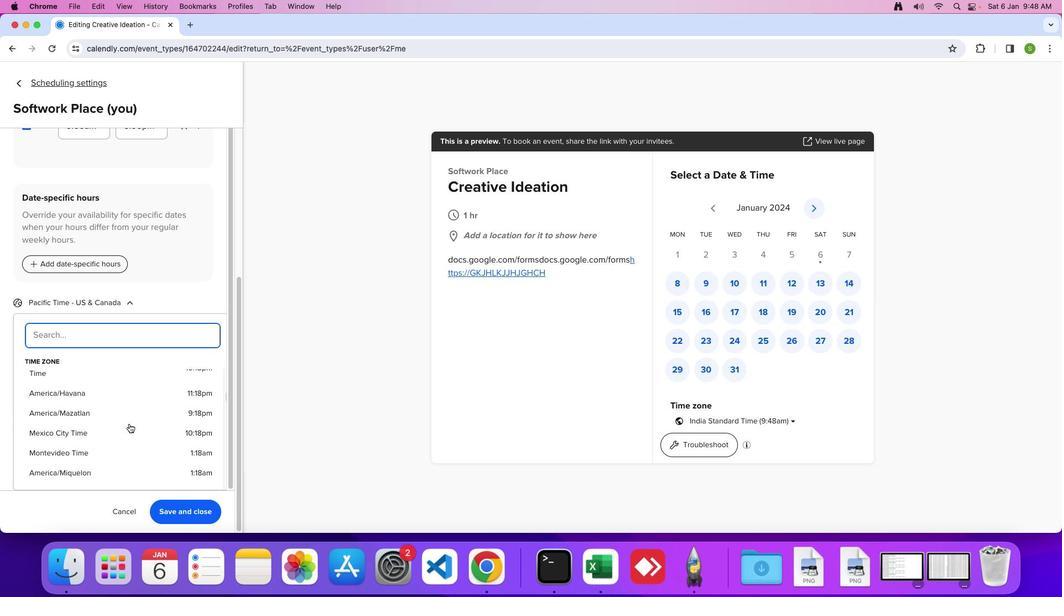 
Action: Mouse scrolled (128, 424) with delta (0, 0)
Screenshot: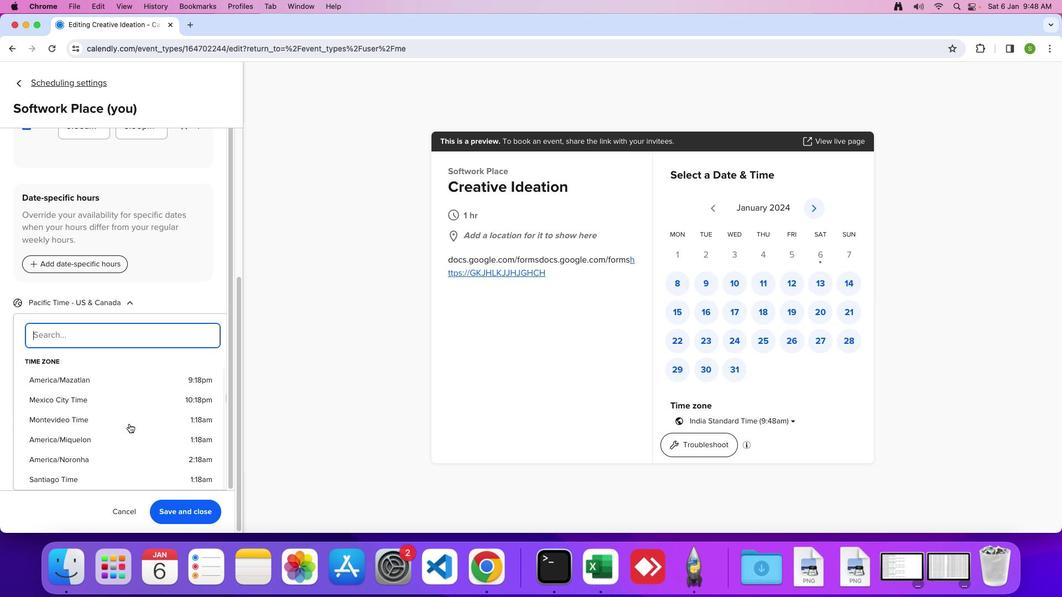 
Action: Mouse scrolled (128, 424) with delta (0, 0)
Screenshot: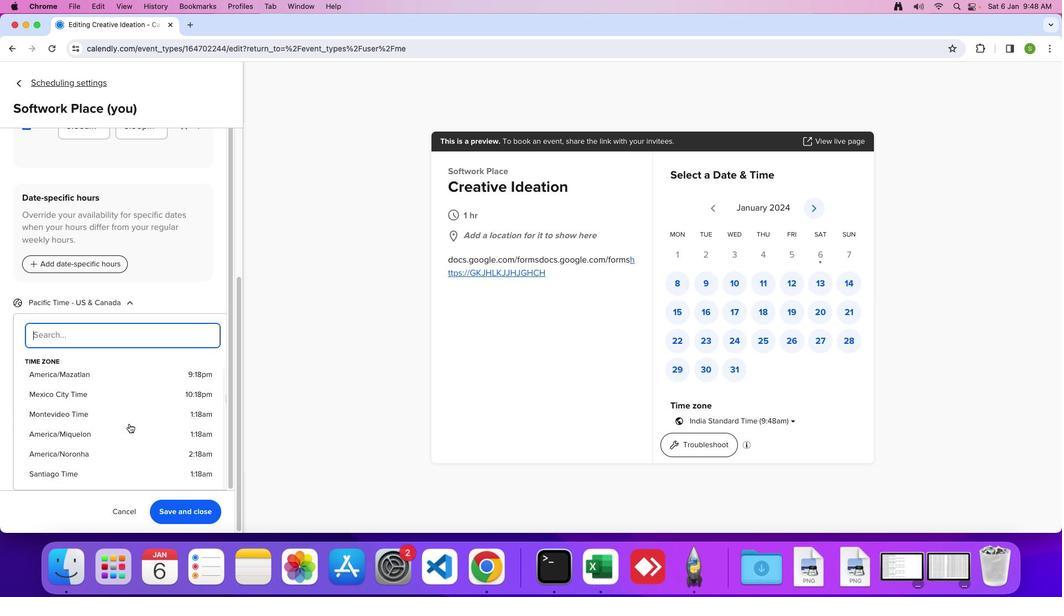 
Action: Mouse scrolled (128, 424) with delta (0, 0)
Screenshot: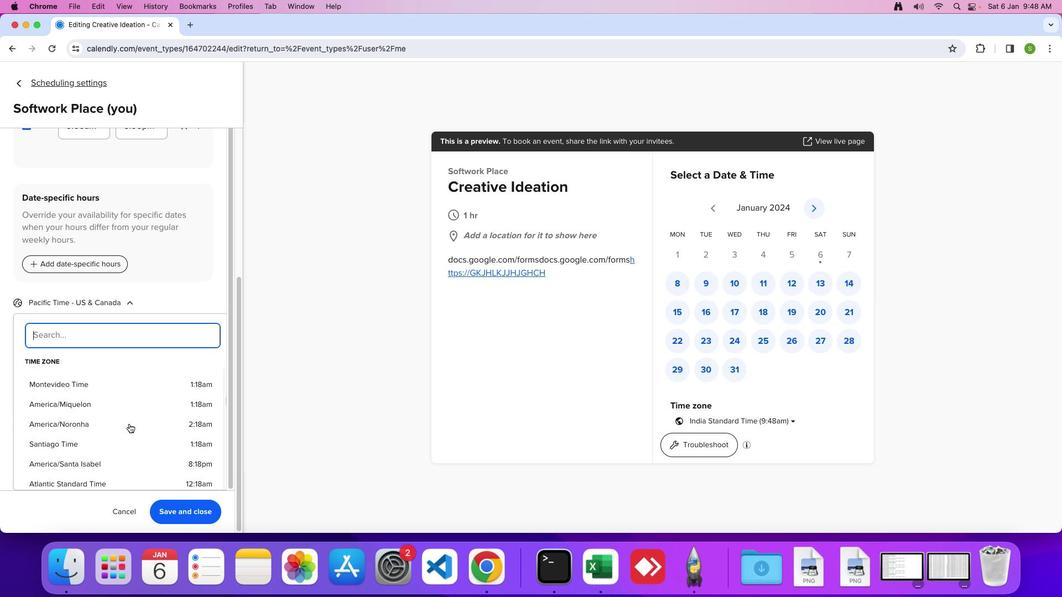 
Action: Mouse scrolled (128, 424) with delta (0, 0)
Screenshot: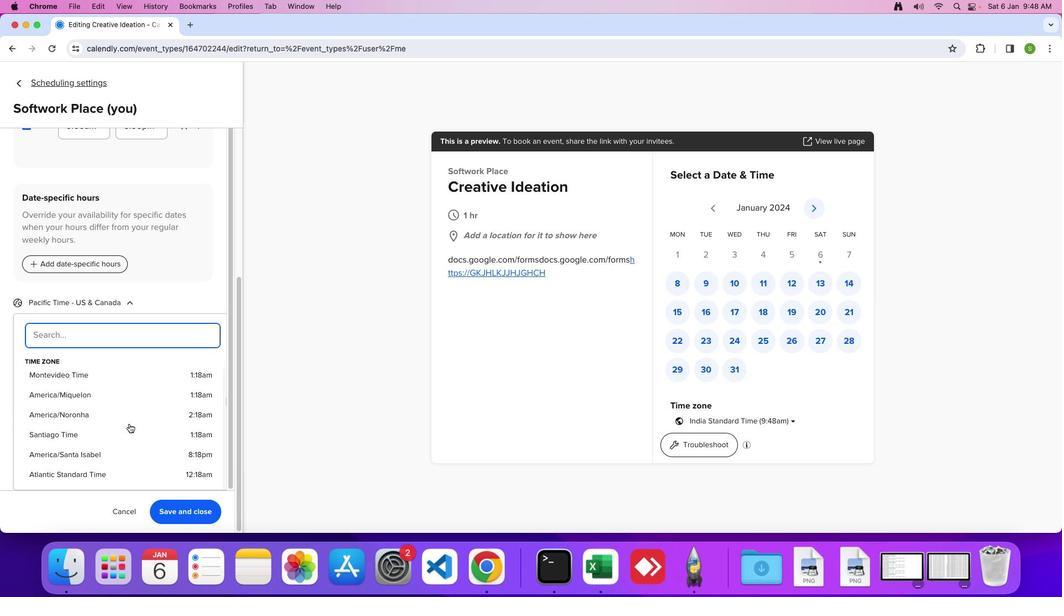 
Action: Mouse scrolled (128, 424) with delta (0, 0)
Screenshot: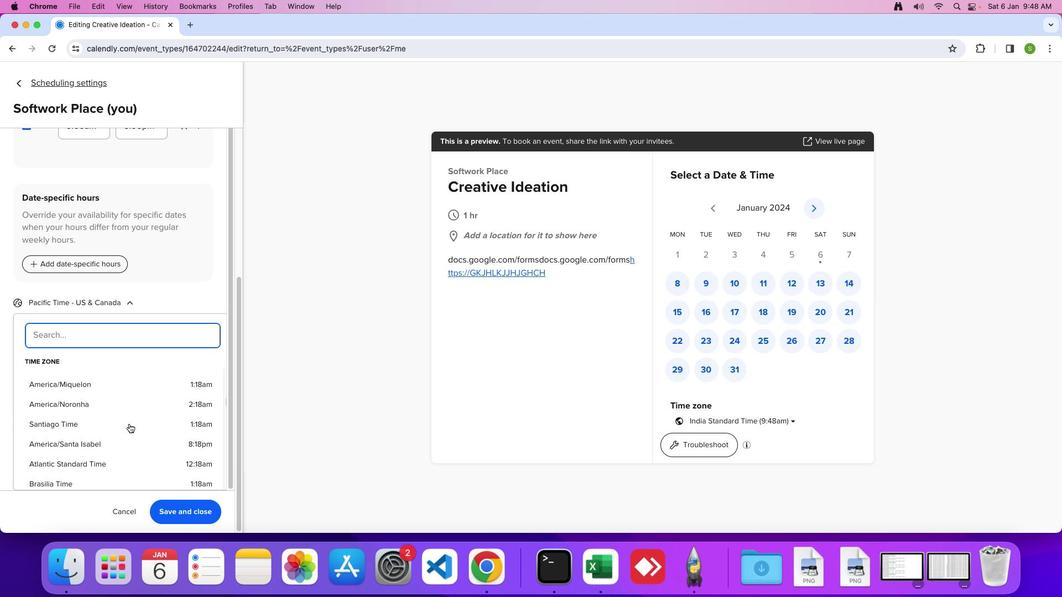 
Action: Mouse scrolled (128, 424) with delta (0, 0)
Screenshot: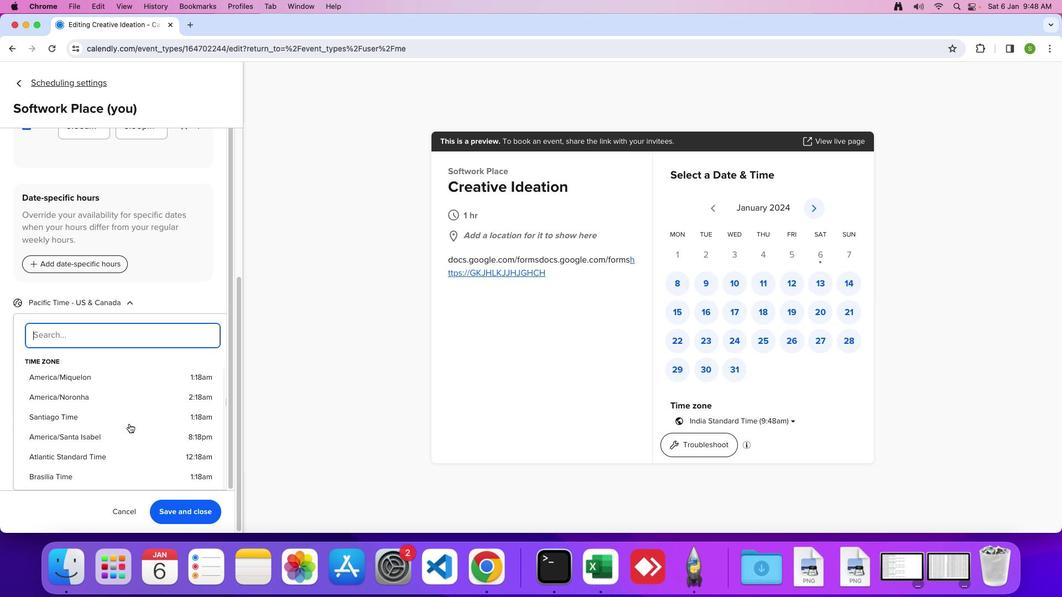 
Action: Mouse scrolled (128, 424) with delta (0, 0)
Screenshot: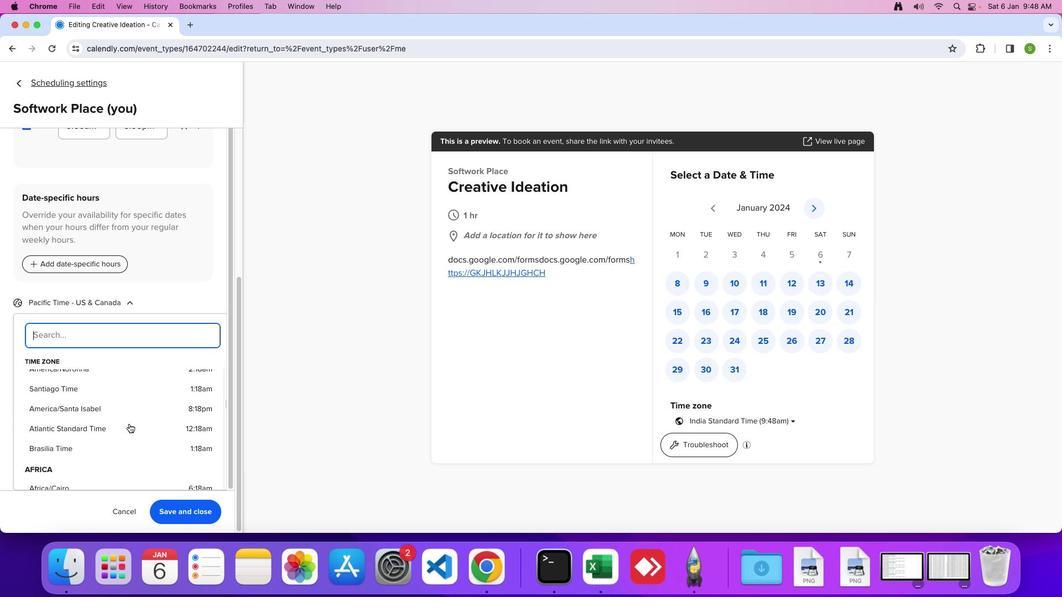 
Action: Mouse scrolled (128, 424) with delta (0, -1)
Screenshot: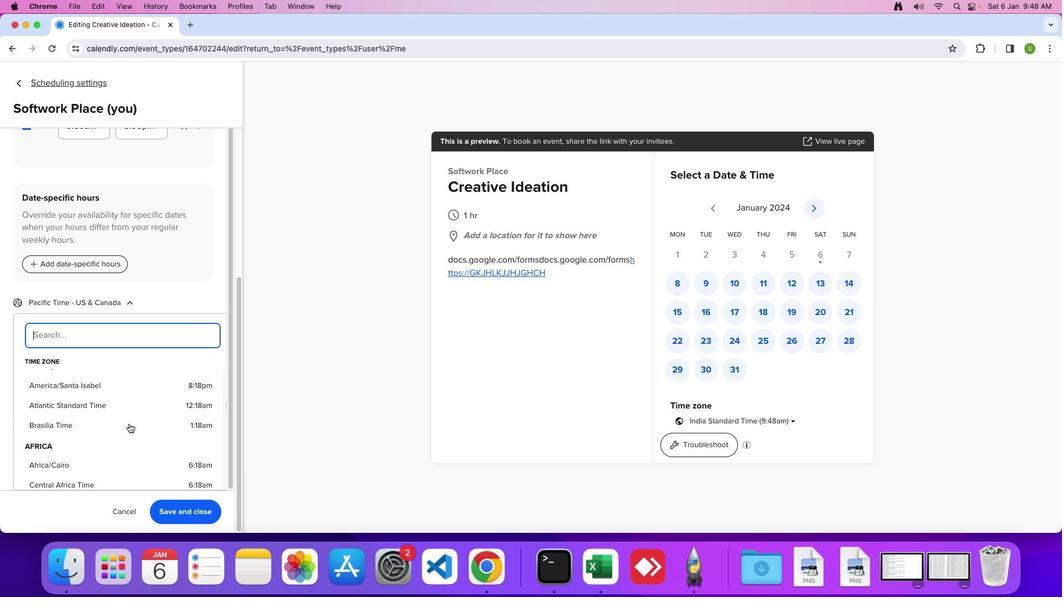 
Action: Mouse scrolled (128, 424) with delta (0, 0)
Screenshot: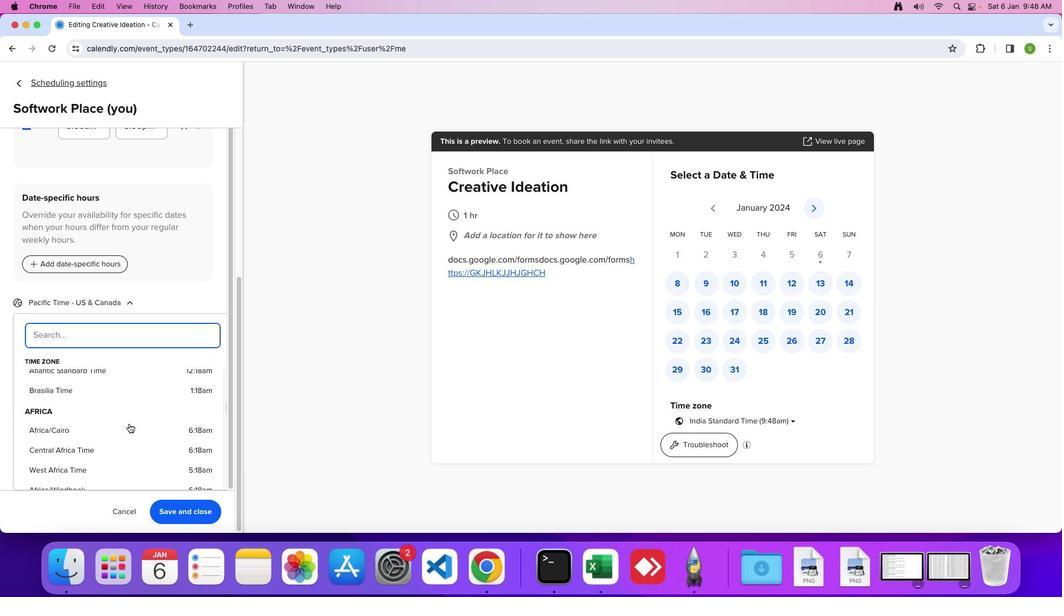 
Action: Mouse scrolled (128, 424) with delta (0, 0)
Screenshot: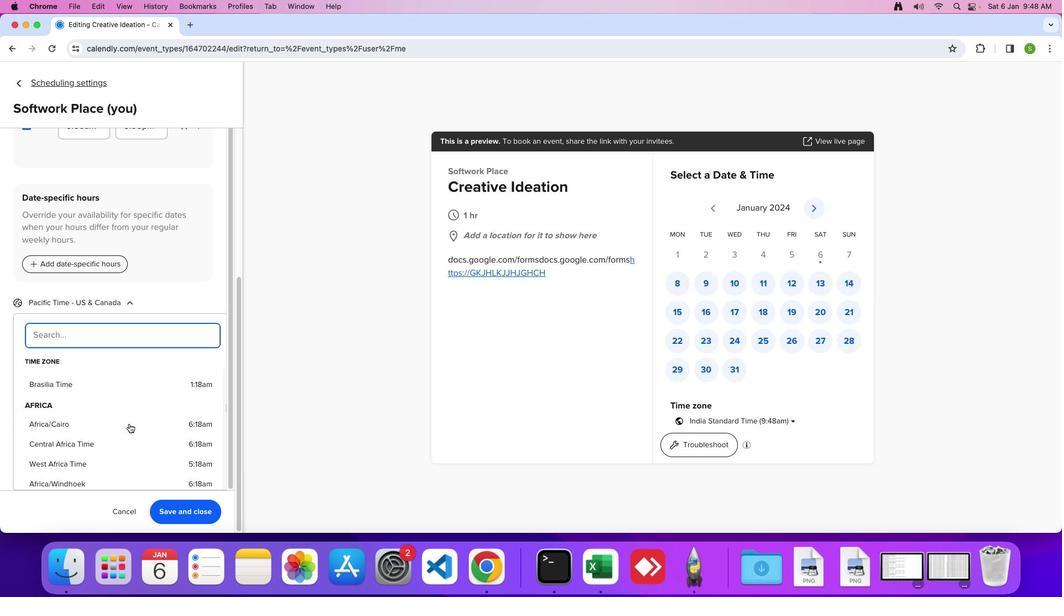 
Action: Mouse scrolled (128, 424) with delta (0, 0)
Screenshot: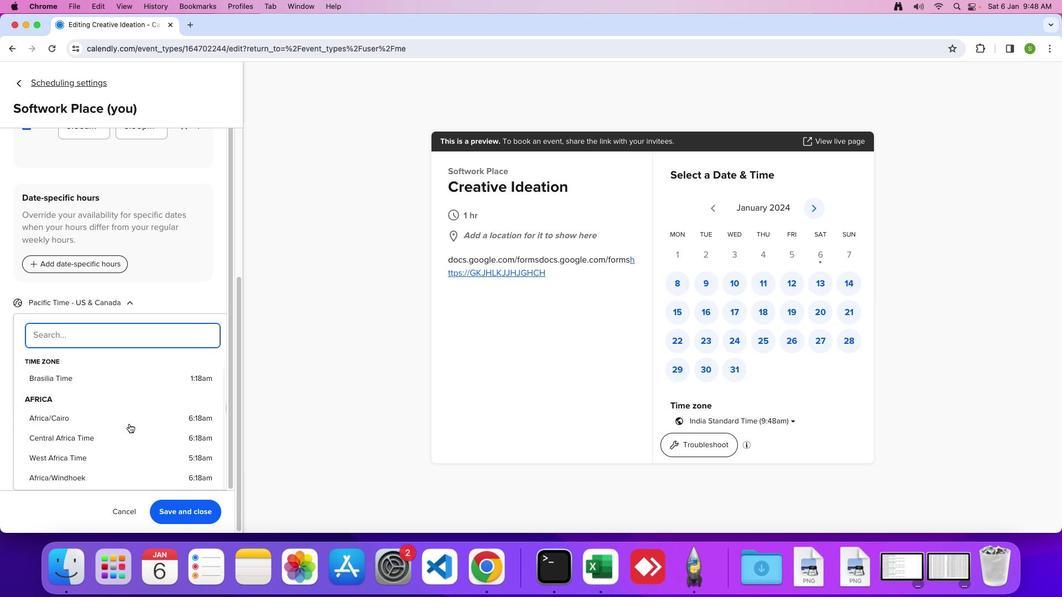 
Action: Mouse scrolled (128, 424) with delta (0, 0)
Screenshot: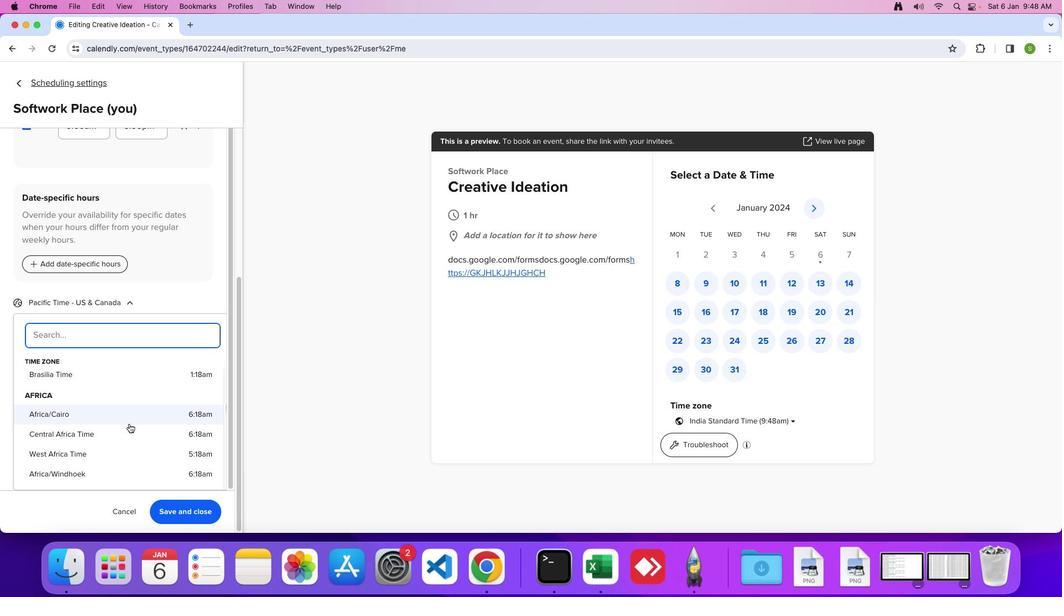 
Action: Mouse scrolled (128, 424) with delta (0, 0)
Screenshot: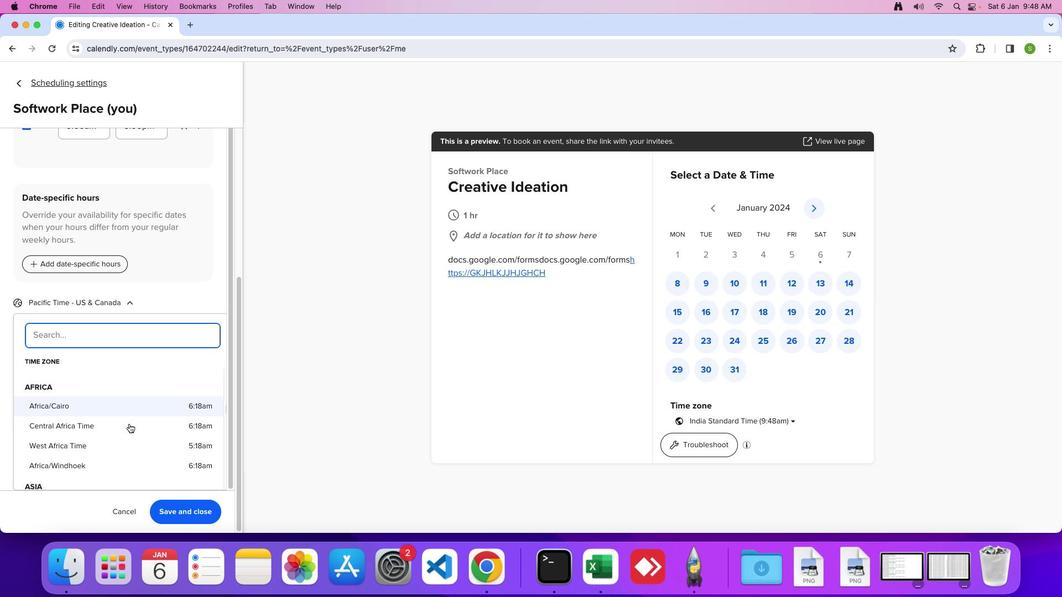 
Action: Mouse scrolled (128, 424) with delta (0, 0)
Screenshot: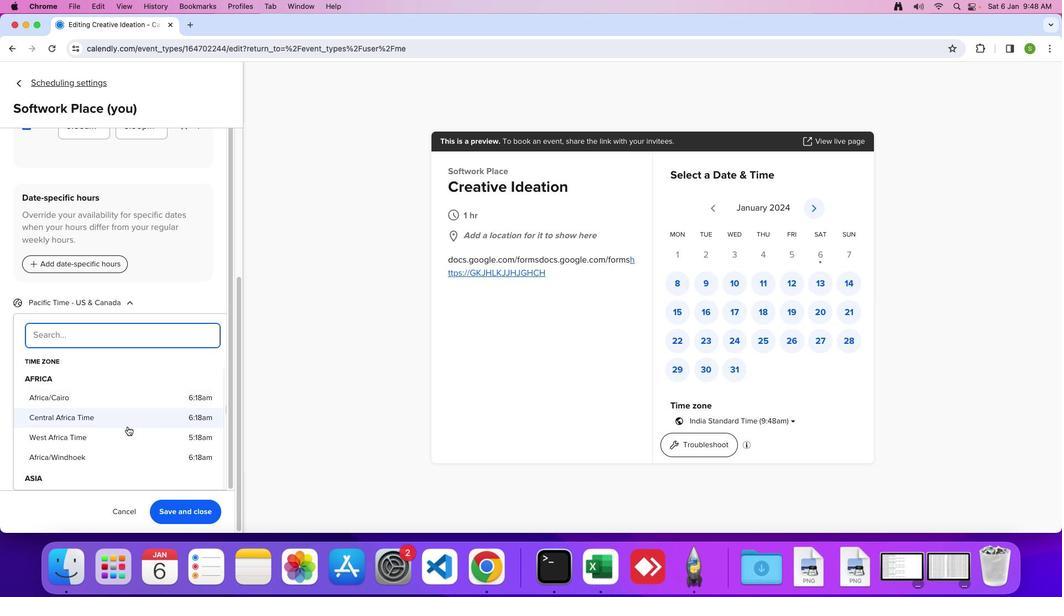 
Action: Mouse moved to (116, 437)
Screenshot: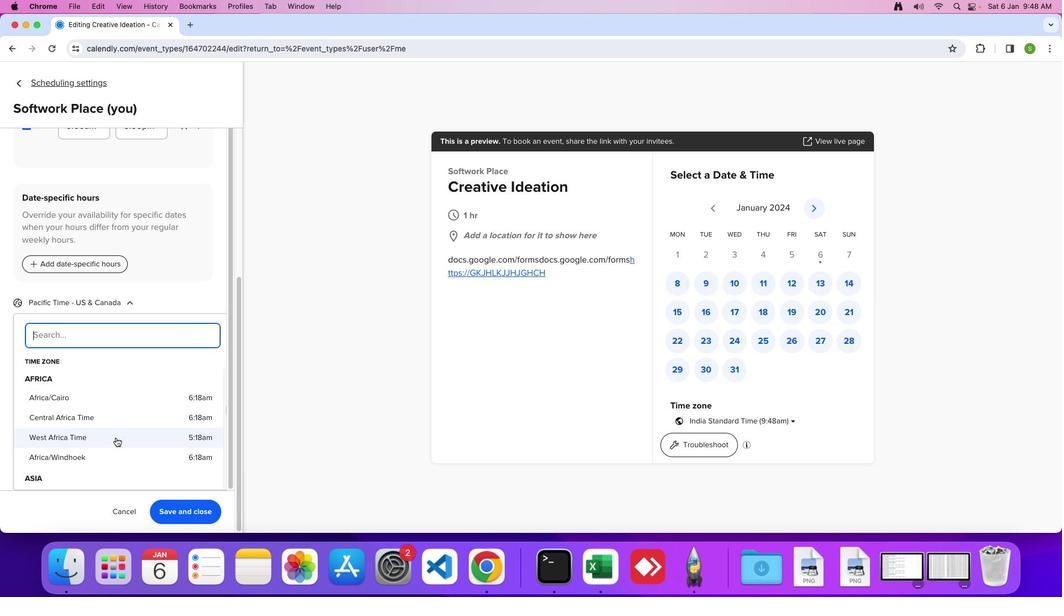 
Action: Mouse pressed left at (116, 437)
Screenshot: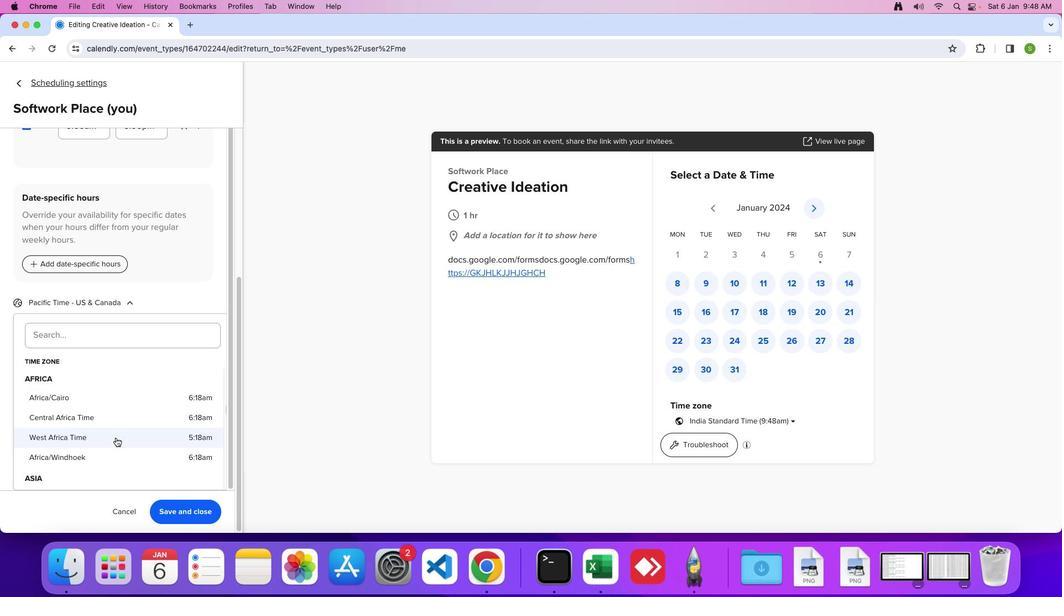 
